 Task: Find connections with filter location Braník with filter topic #fundraisingwith filter profile language German with filter current company Recruiting Cell | Indian Careers | Indian Jobs with filter school Arunai Engineering College with filter industry Wholesale Motor Vehicles and Parts with filter service category Executive Coaching with filter keywords title Substitute Teacher
Action: Mouse moved to (490, 69)
Screenshot: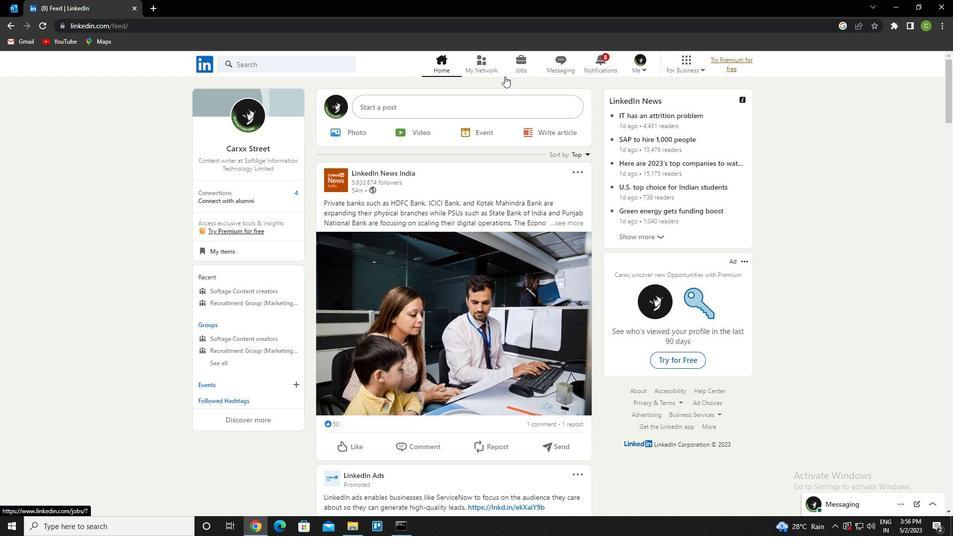 
Action: Mouse pressed left at (490, 69)
Screenshot: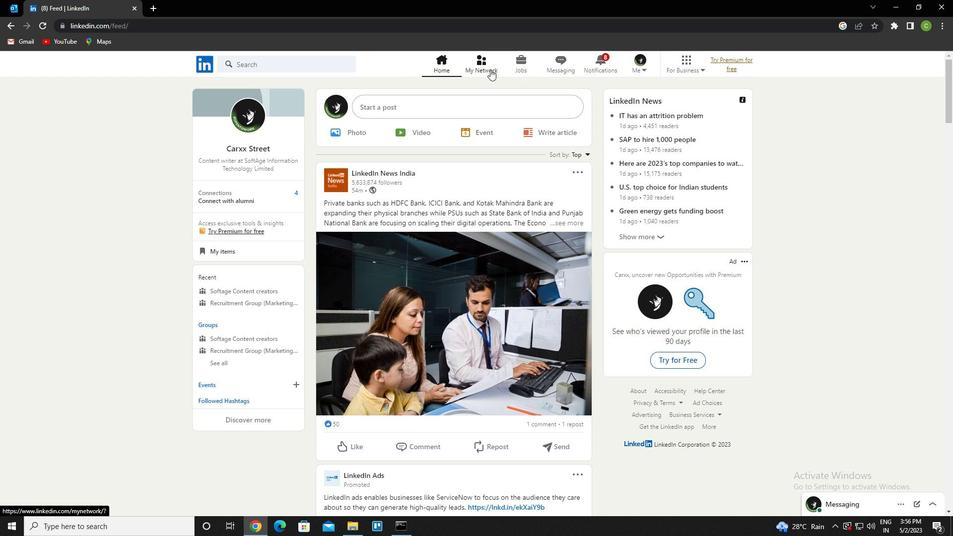 
Action: Mouse moved to (279, 123)
Screenshot: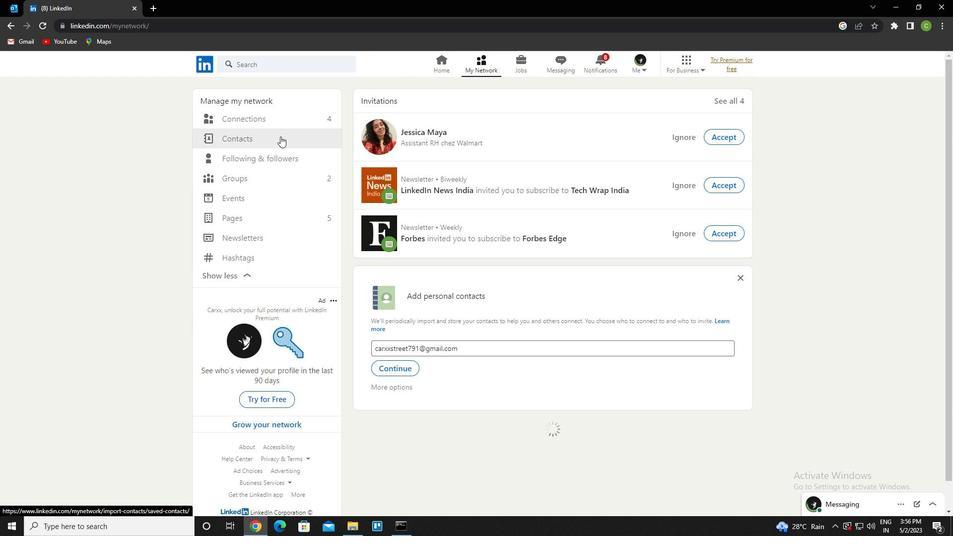 
Action: Mouse pressed left at (279, 123)
Screenshot: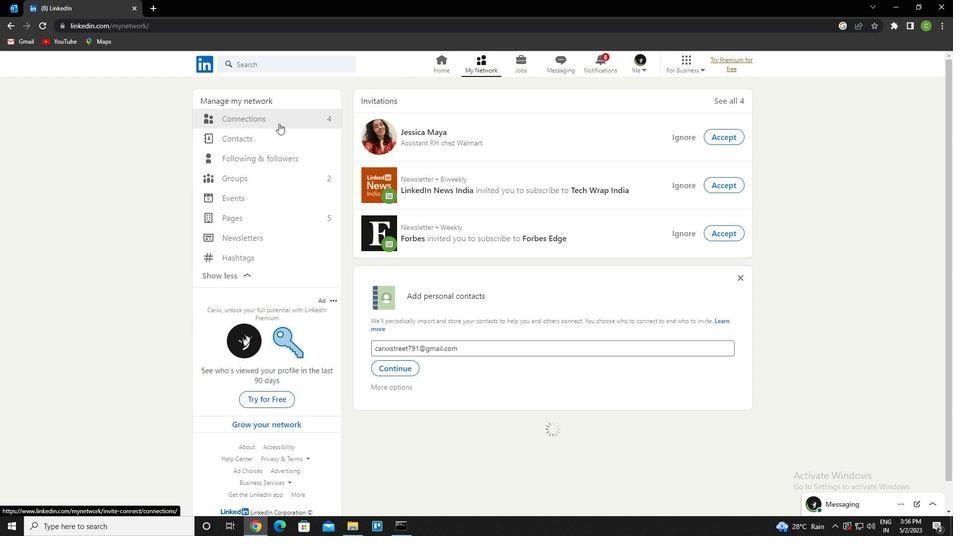 
Action: Mouse moved to (560, 114)
Screenshot: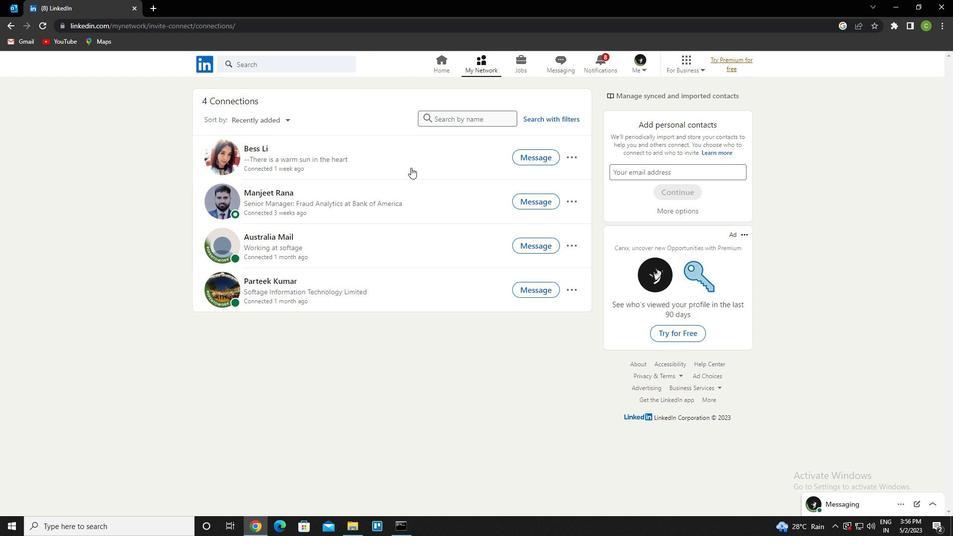
Action: Mouse pressed left at (560, 114)
Screenshot: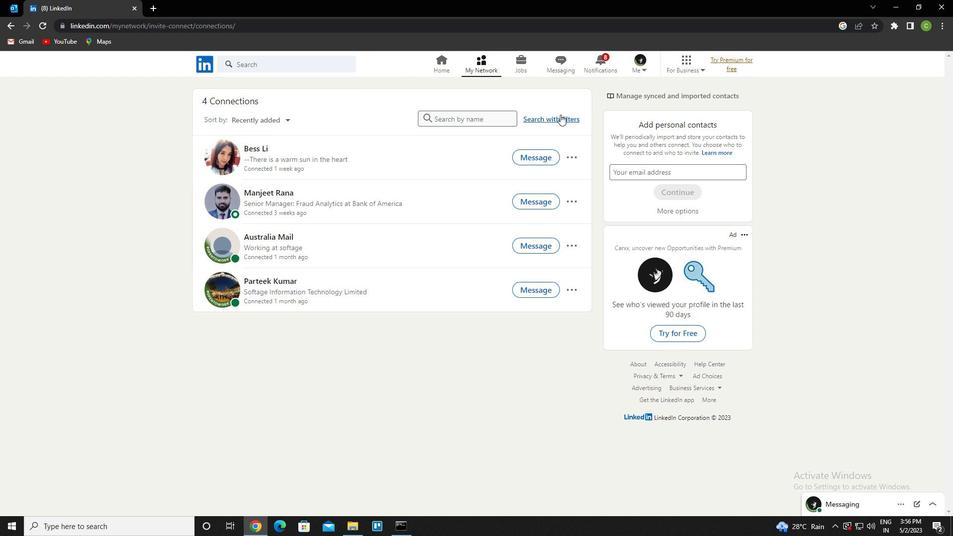 
Action: Mouse moved to (504, 94)
Screenshot: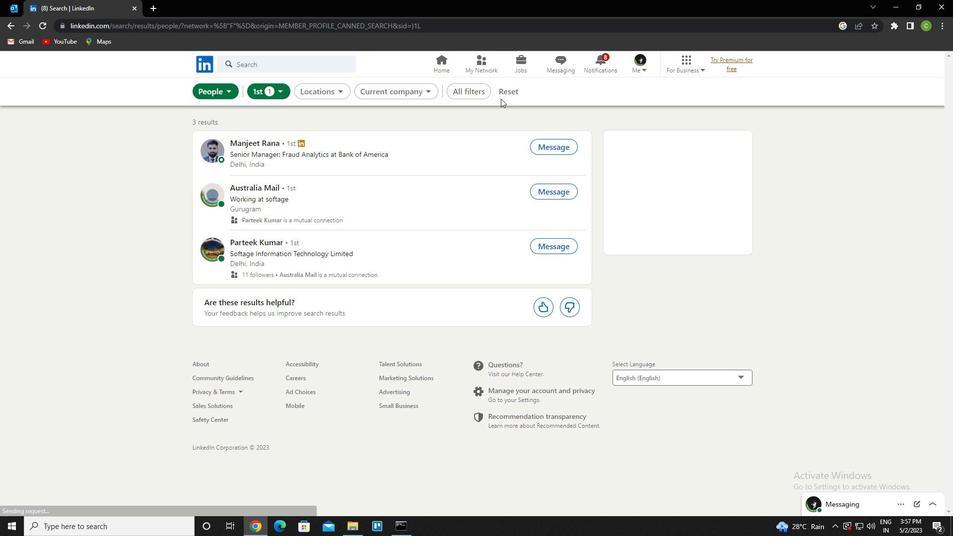 
Action: Mouse pressed left at (504, 94)
Screenshot: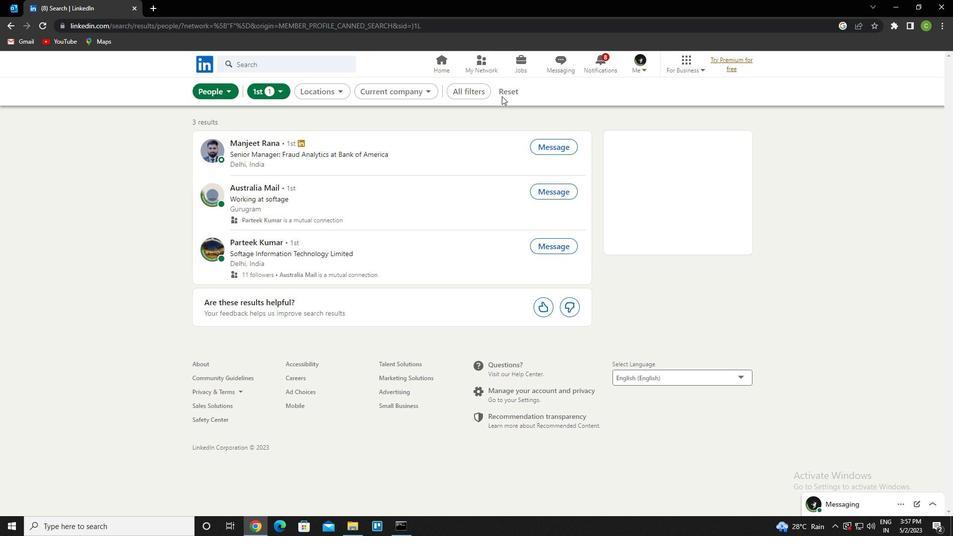 
Action: Mouse moved to (502, 93)
Screenshot: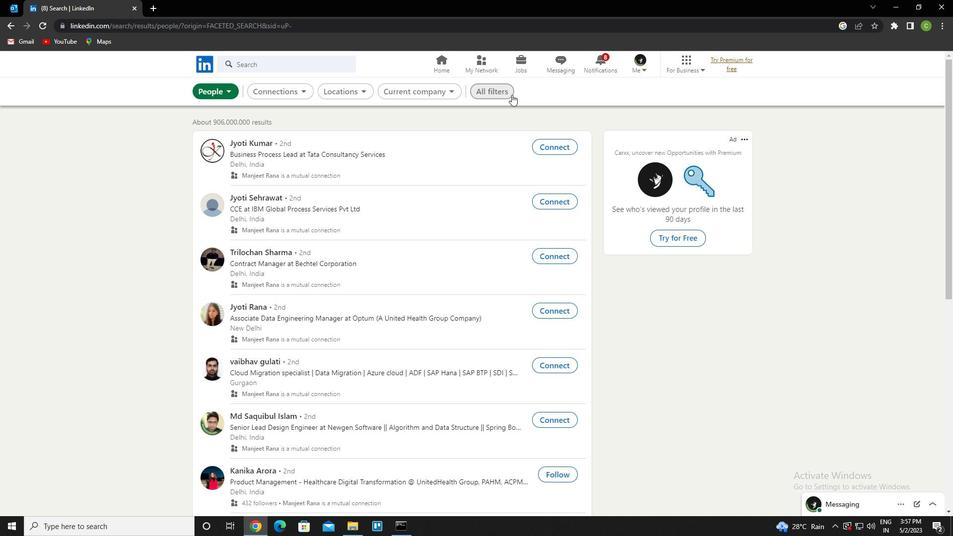 
Action: Mouse pressed left at (502, 93)
Screenshot: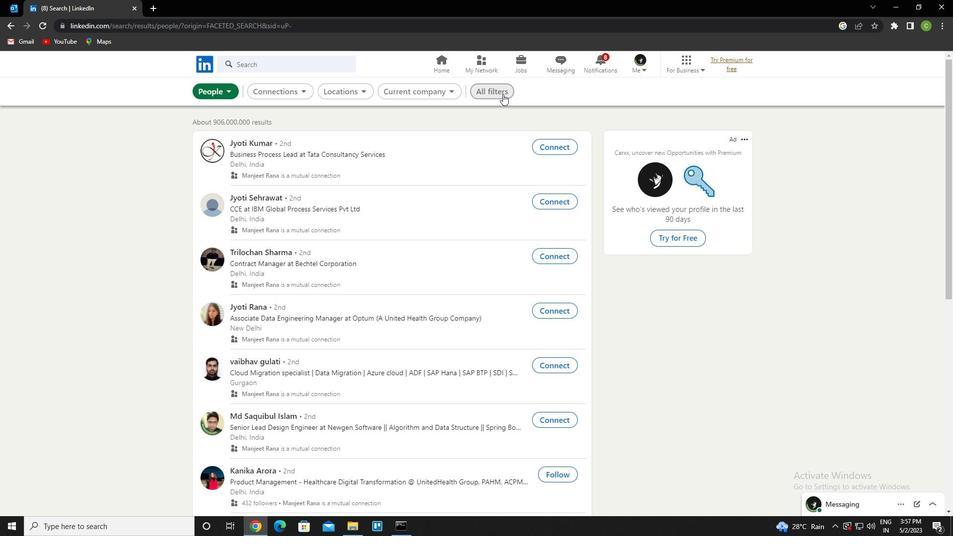 
Action: Mouse moved to (833, 323)
Screenshot: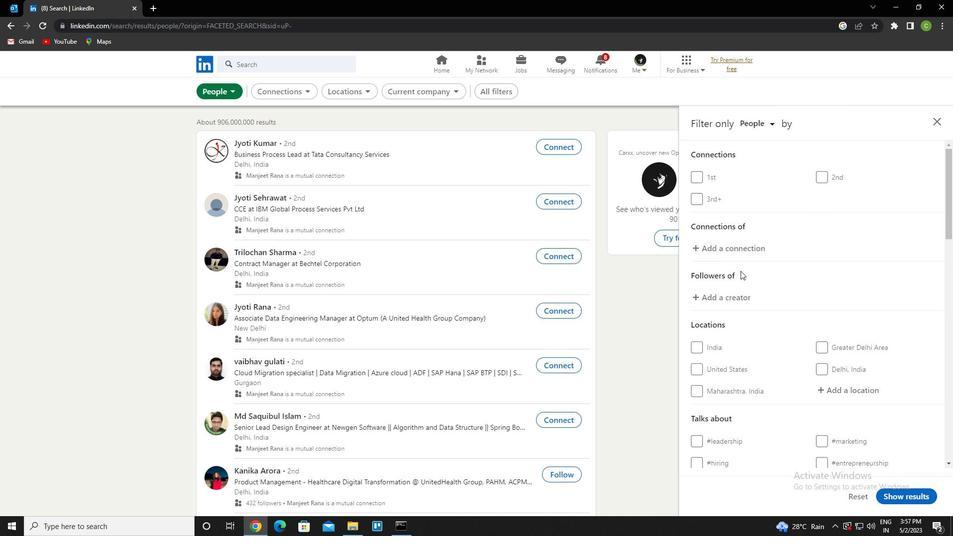 
Action: Mouse scrolled (833, 322) with delta (0, 0)
Screenshot: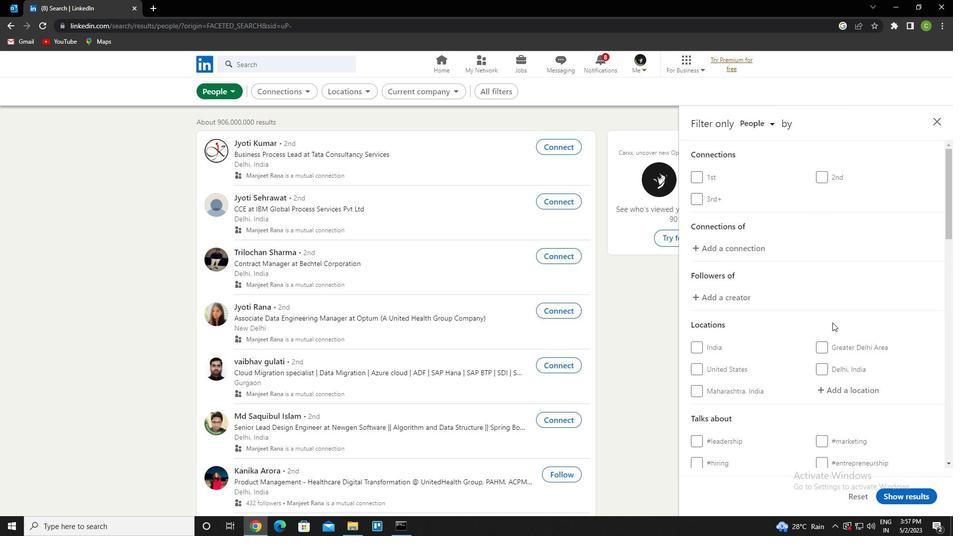 
Action: Mouse scrolled (833, 322) with delta (0, 0)
Screenshot: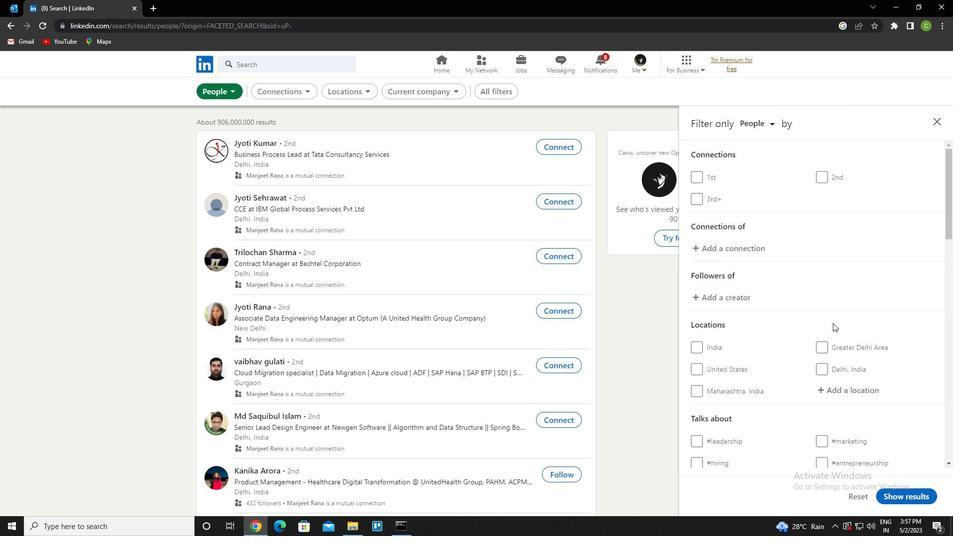 
Action: Mouse moved to (844, 287)
Screenshot: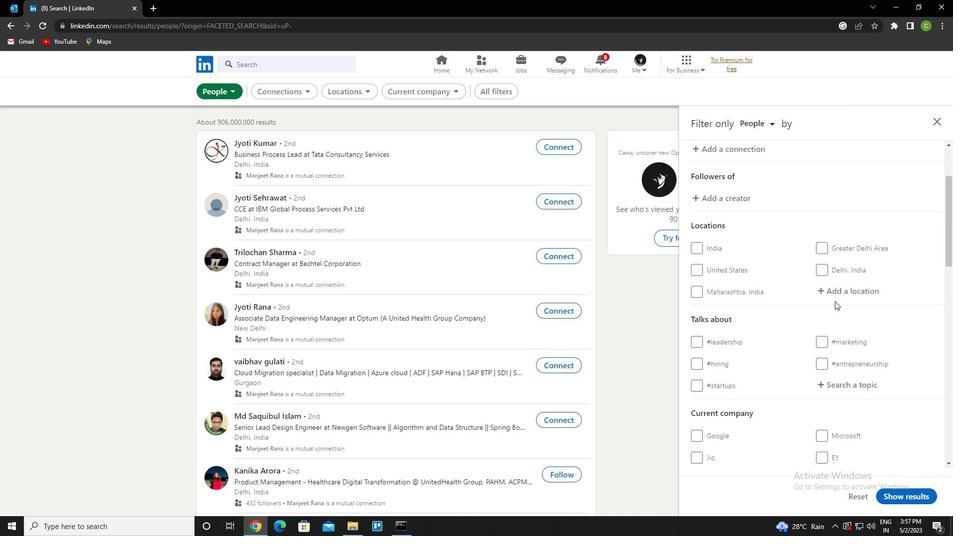 
Action: Mouse pressed left at (844, 287)
Screenshot: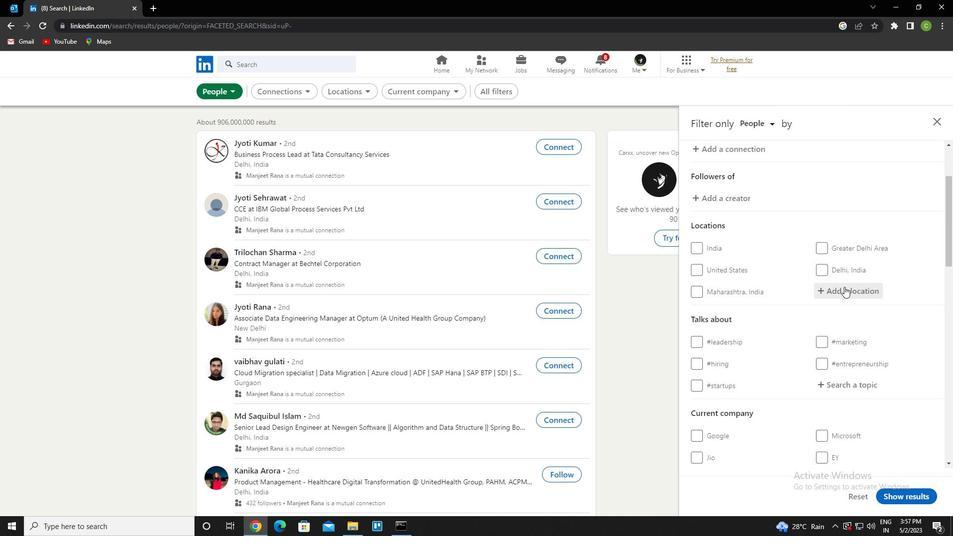 
Action: Key pressed <Key.caps_lock>b<Key.caps_lock>ranik<Key.enter>
Screenshot: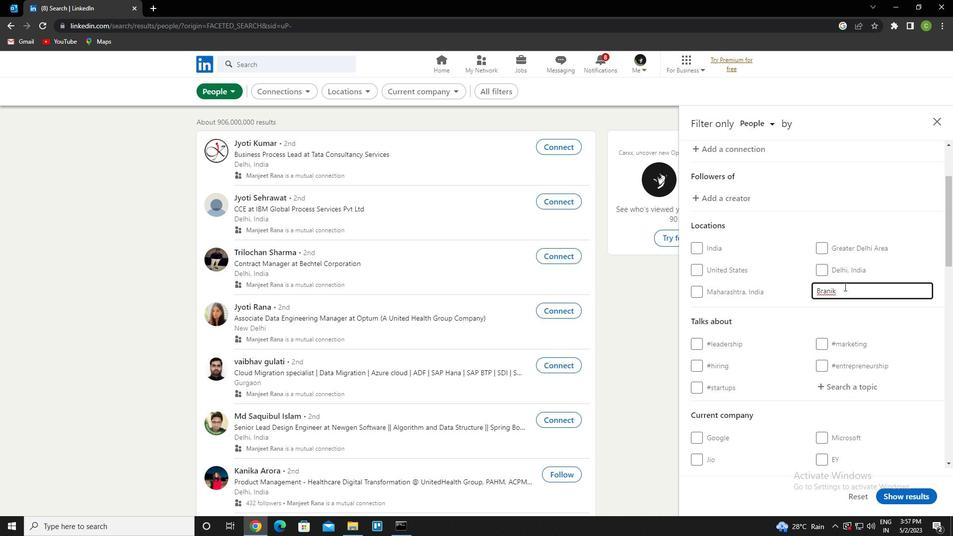 
Action: Mouse scrolled (844, 286) with delta (0, 0)
Screenshot: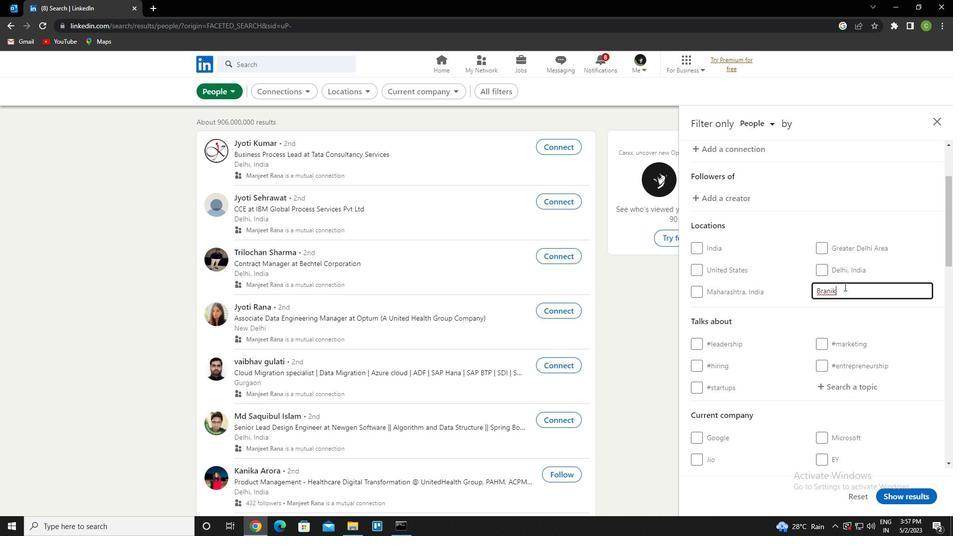 
Action: Mouse scrolled (844, 286) with delta (0, 0)
Screenshot: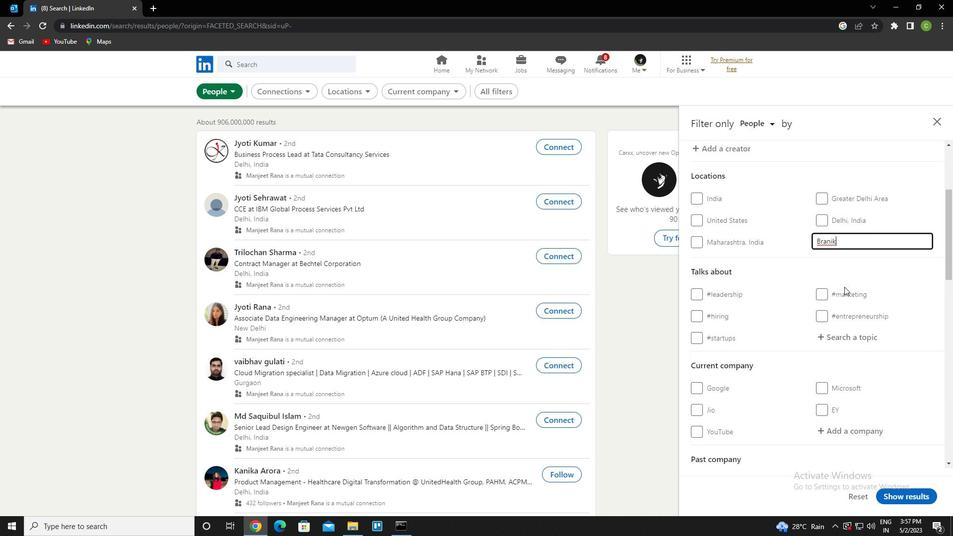 
Action: Mouse moved to (856, 286)
Screenshot: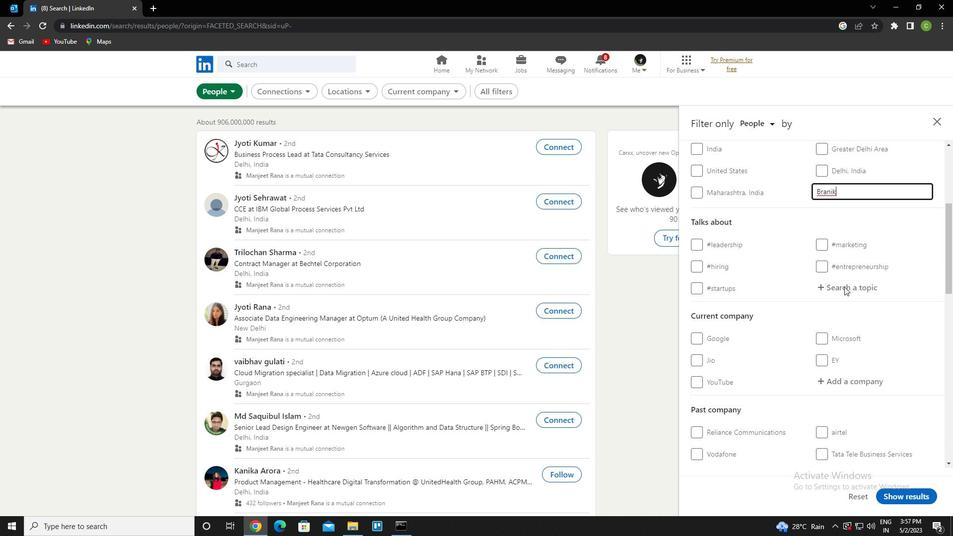 
Action: Mouse pressed left at (856, 286)
Screenshot: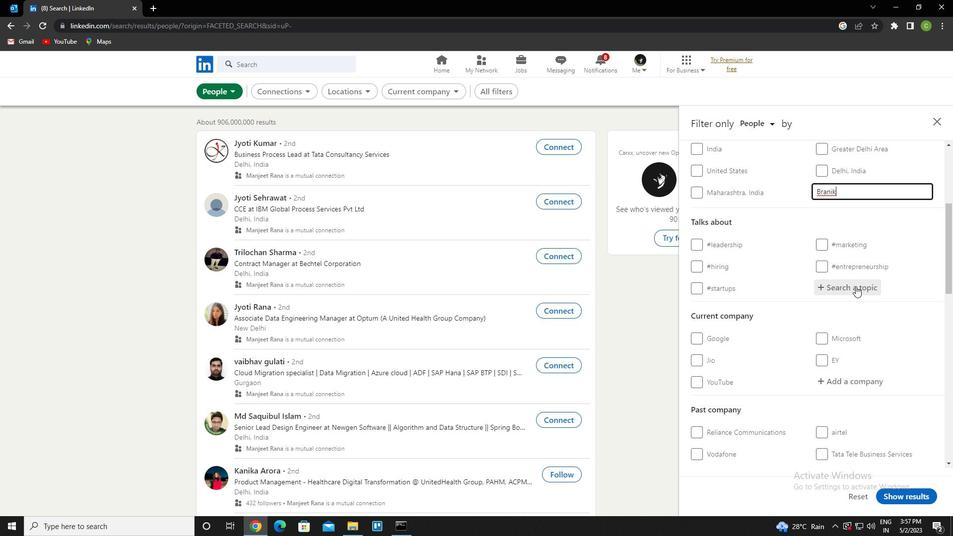 
Action: Key pressed <Key.caps_lock><Key.caps_lock><Key.caps_lock>f<Key.caps_lock>undra<Key.down><Key.enter>
Screenshot: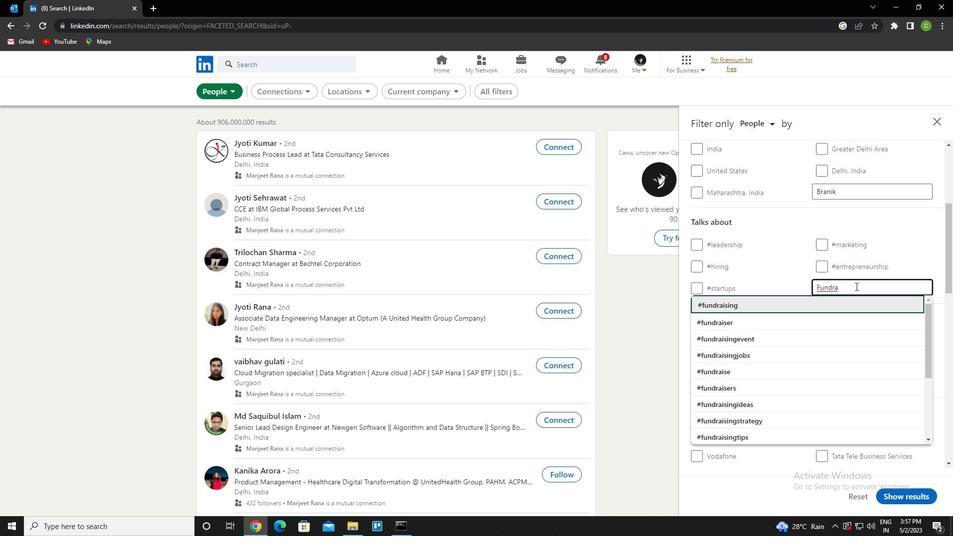 
Action: Mouse moved to (828, 337)
Screenshot: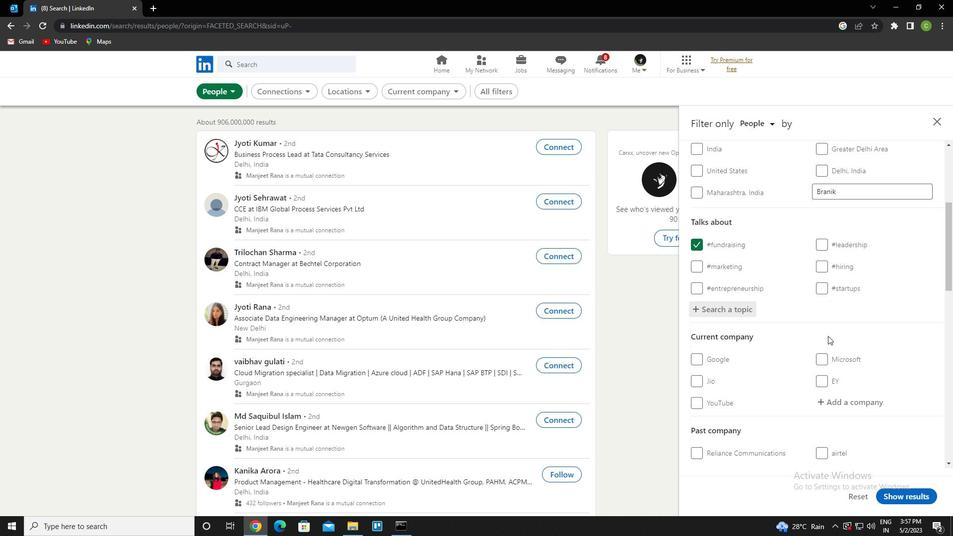 
Action: Mouse scrolled (828, 336) with delta (0, 0)
Screenshot: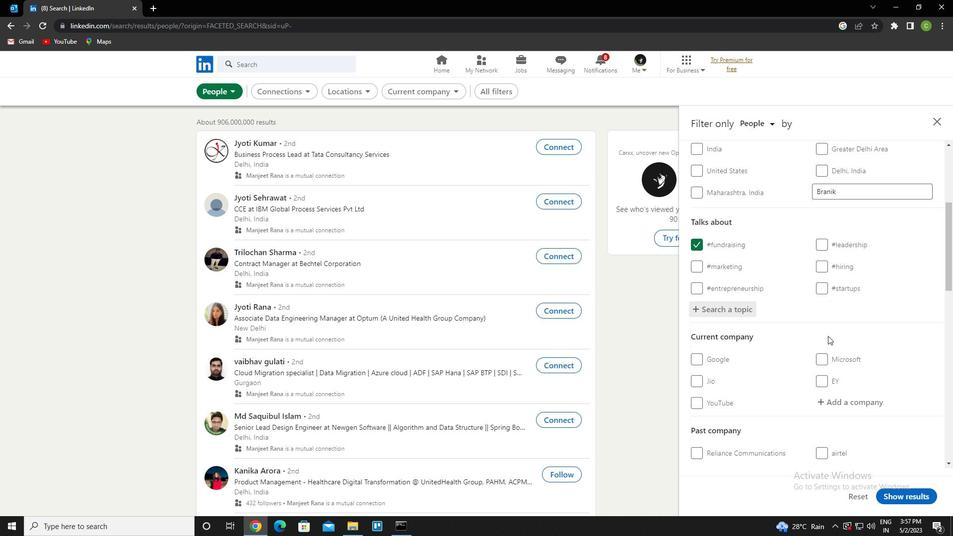 
Action: Mouse scrolled (828, 336) with delta (0, 0)
Screenshot: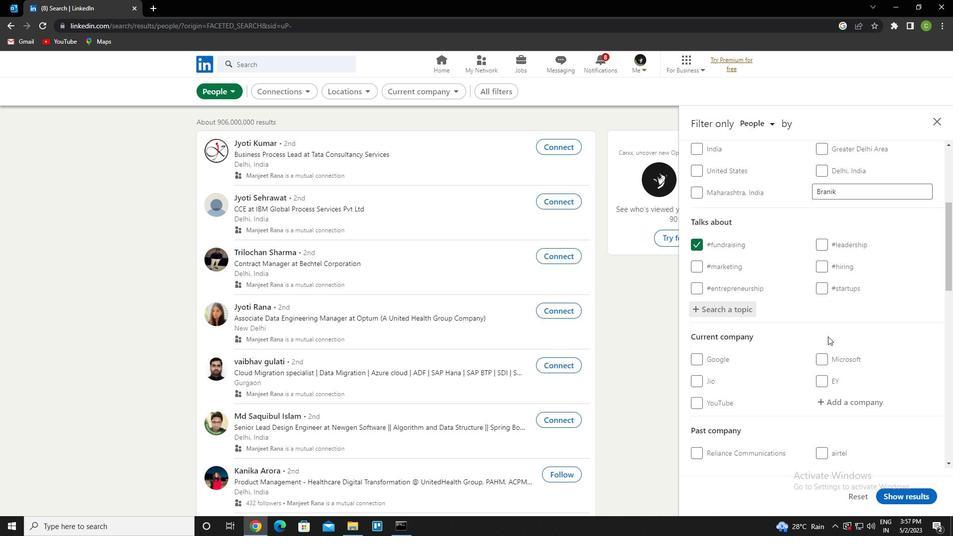
Action: Mouse moved to (851, 305)
Screenshot: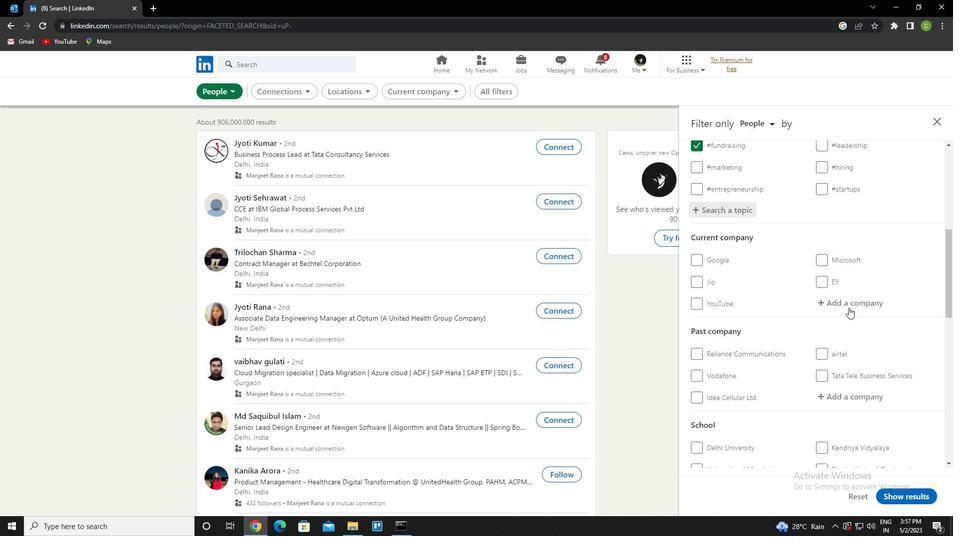 
Action: Mouse pressed left at (851, 305)
Screenshot: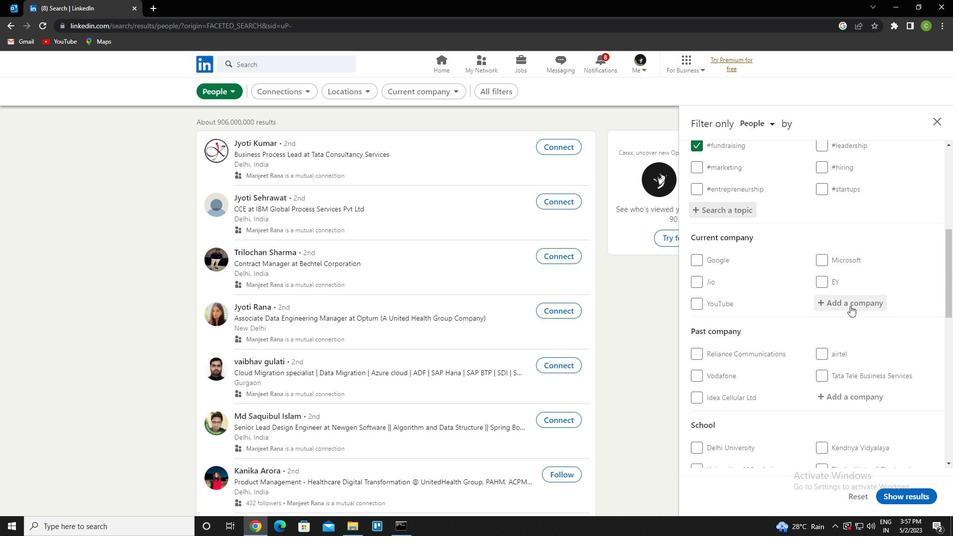 
Action: Mouse moved to (838, 322)
Screenshot: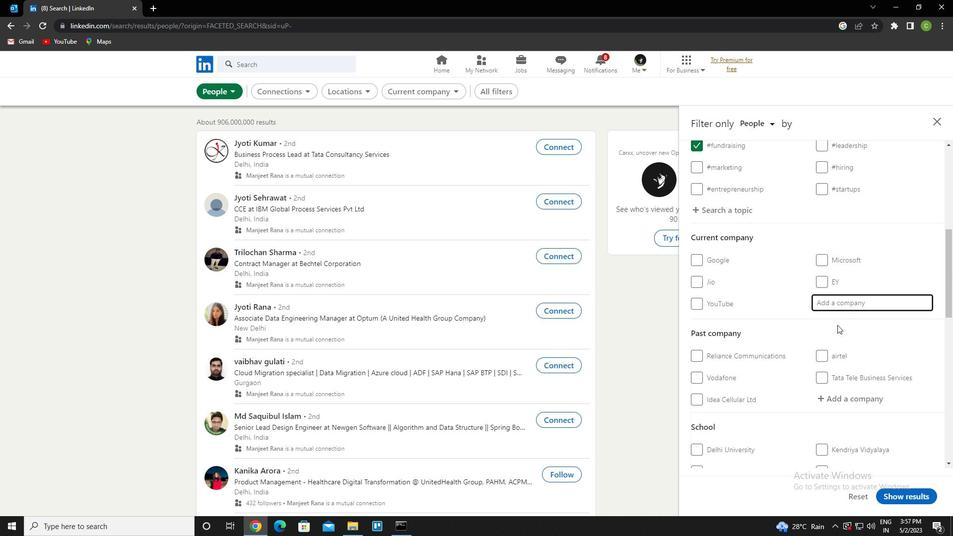 
Action: Mouse scrolled (838, 321) with delta (0, 0)
Screenshot: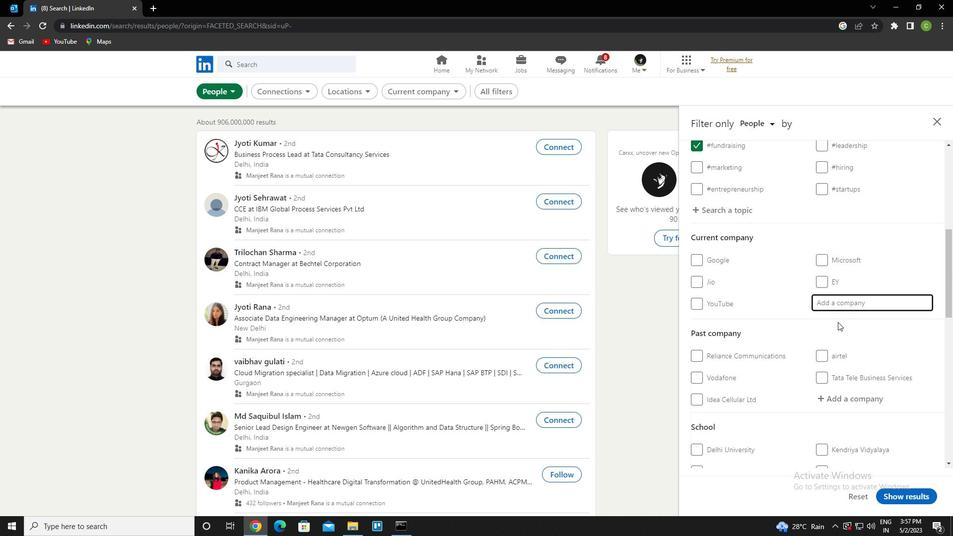 
Action: Mouse scrolled (838, 321) with delta (0, 0)
Screenshot: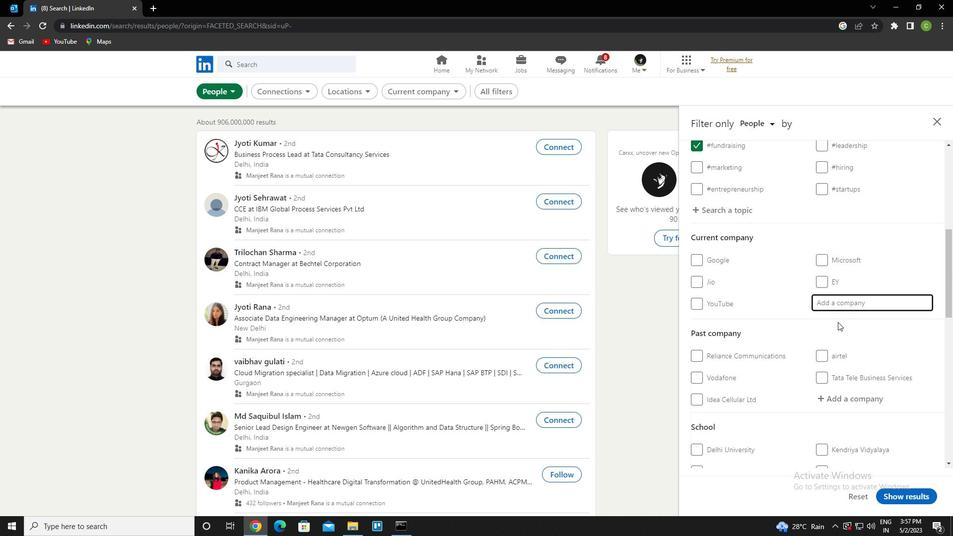 
Action: Mouse scrolled (838, 321) with delta (0, 0)
Screenshot: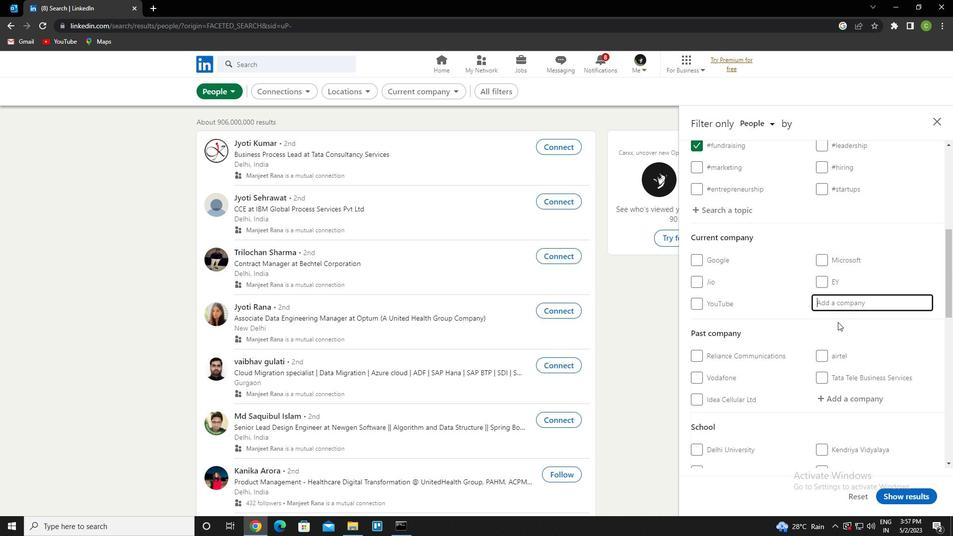 
Action: Mouse scrolled (838, 321) with delta (0, 0)
Screenshot: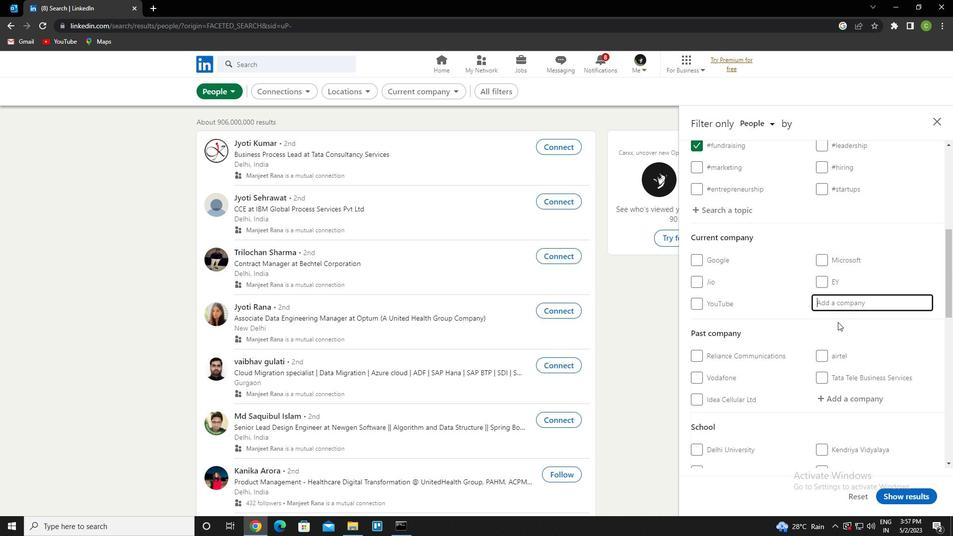 
Action: Mouse scrolled (838, 321) with delta (0, 0)
Screenshot: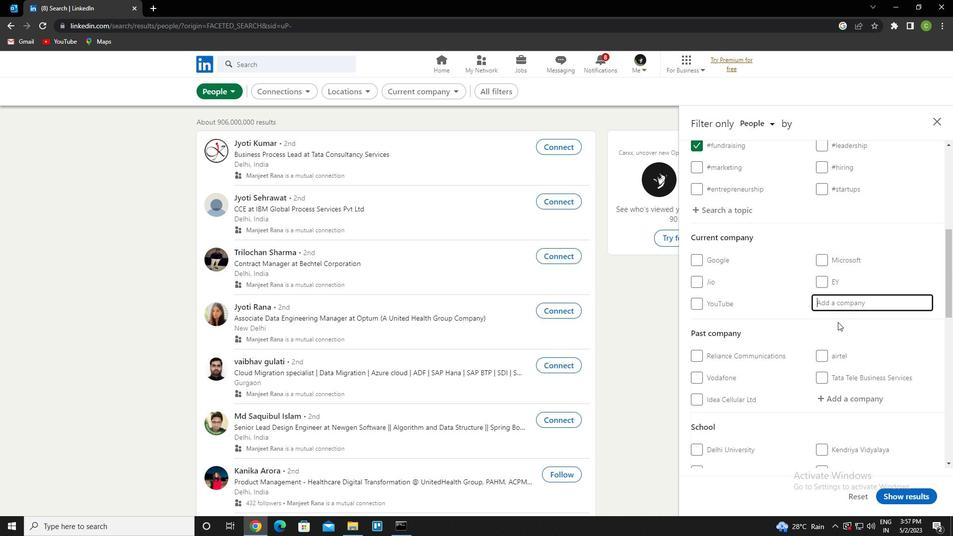 
Action: Mouse scrolled (838, 321) with delta (0, 0)
Screenshot: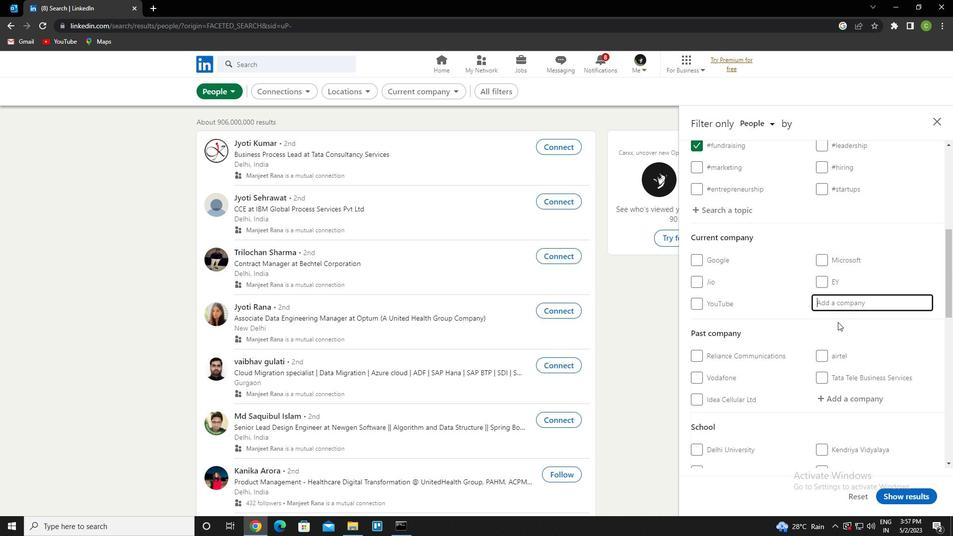 
Action: Mouse scrolled (838, 321) with delta (0, 0)
Screenshot: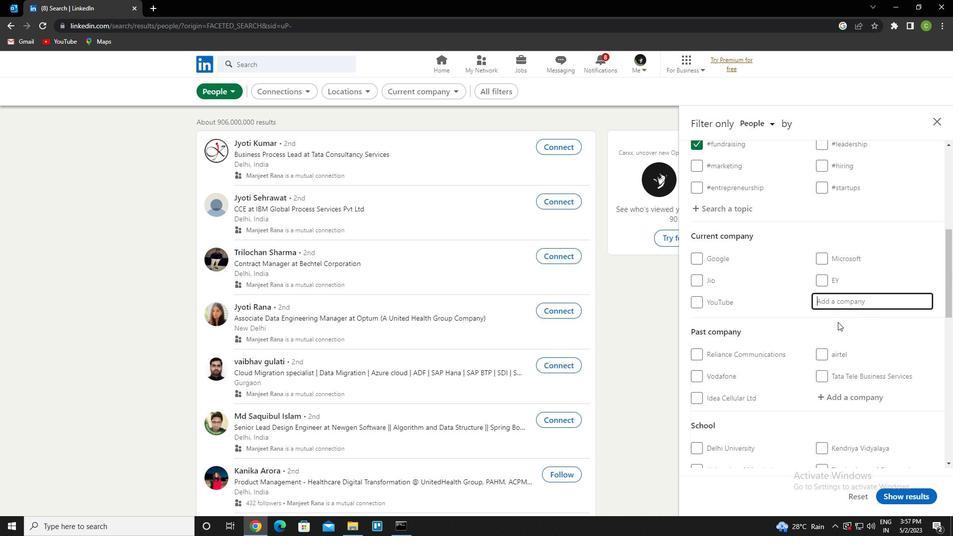 
Action: Mouse scrolled (838, 321) with delta (0, 0)
Screenshot: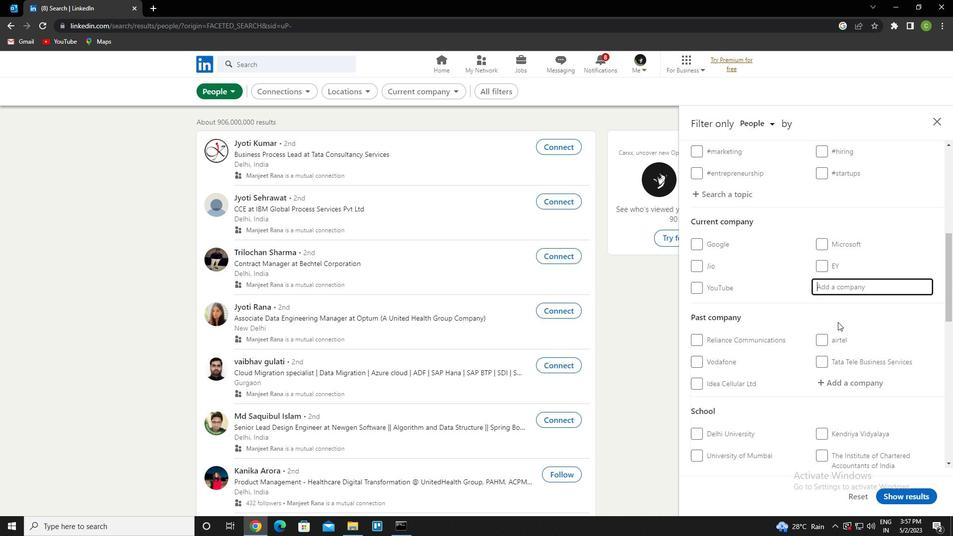 
Action: Mouse moved to (697, 303)
Screenshot: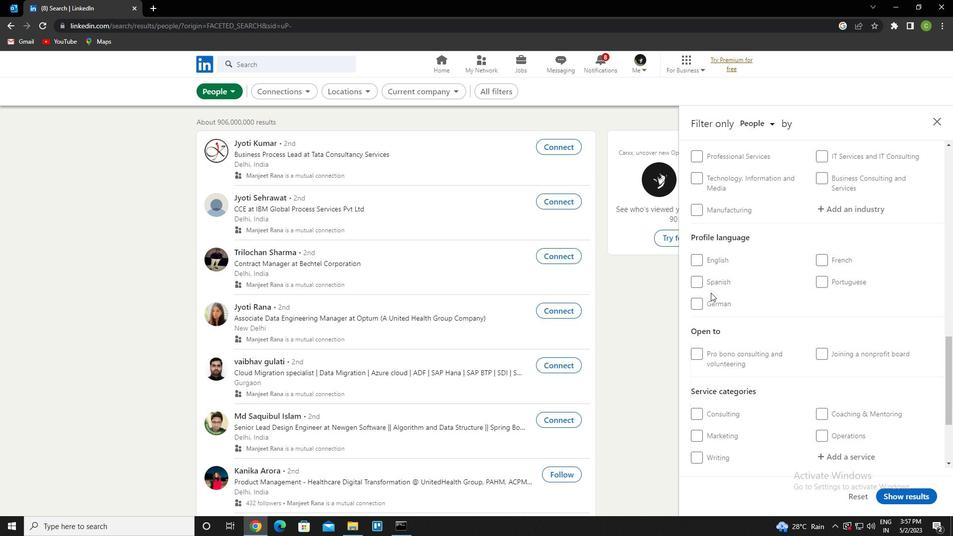 
Action: Mouse pressed left at (697, 303)
Screenshot: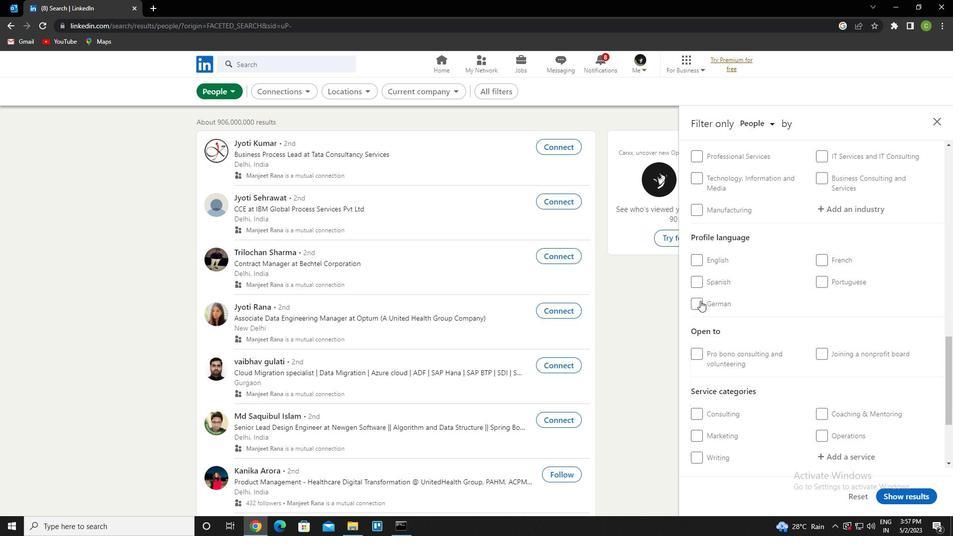 
Action: Mouse moved to (760, 326)
Screenshot: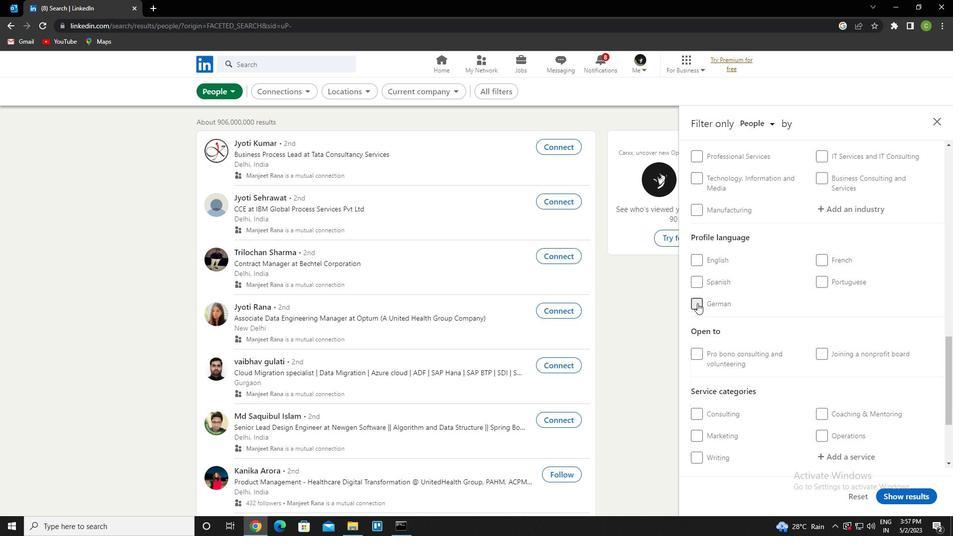 
Action: Mouse scrolled (760, 326) with delta (0, 0)
Screenshot: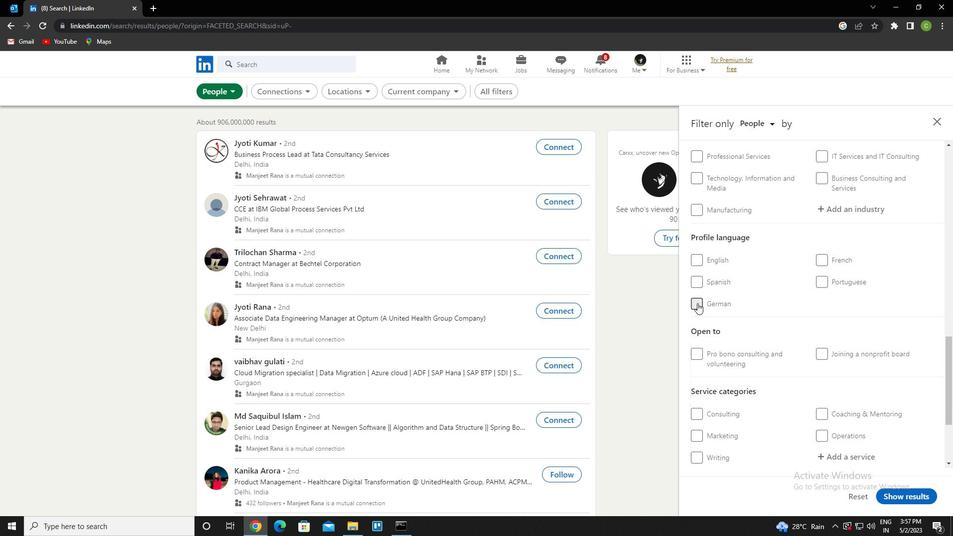 
Action: Mouse scrolled (760, 326) with delta (0, 0)
Screenshot: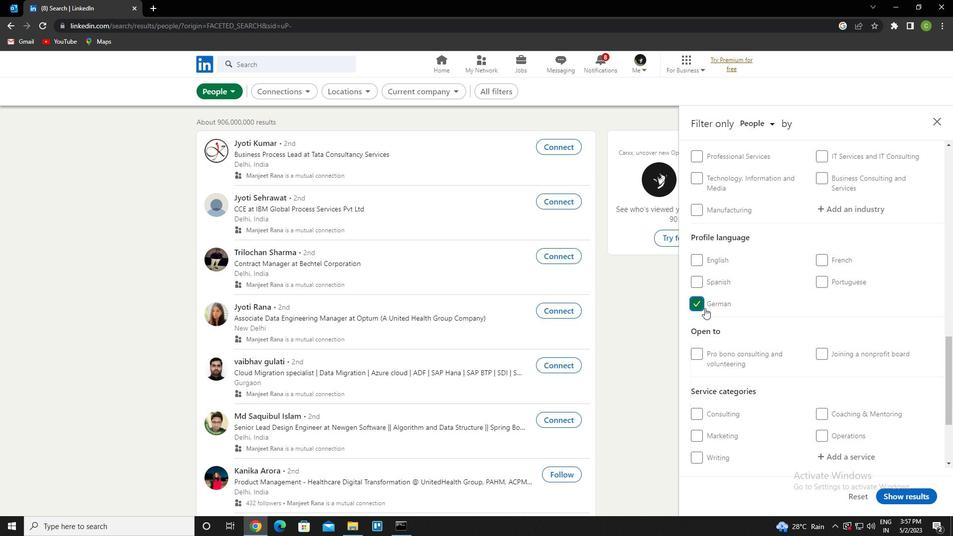 
Action: Mouse scrolled (760, 326) with delta (0, 0)
Screenshot: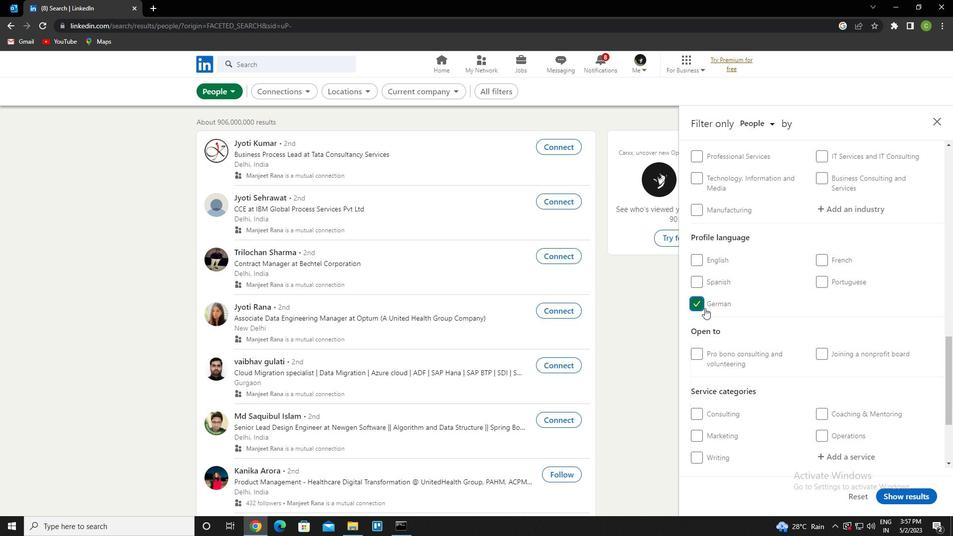 
Action: Mouse scrolled (760, 326) with delta (0, 0)
Screenshot: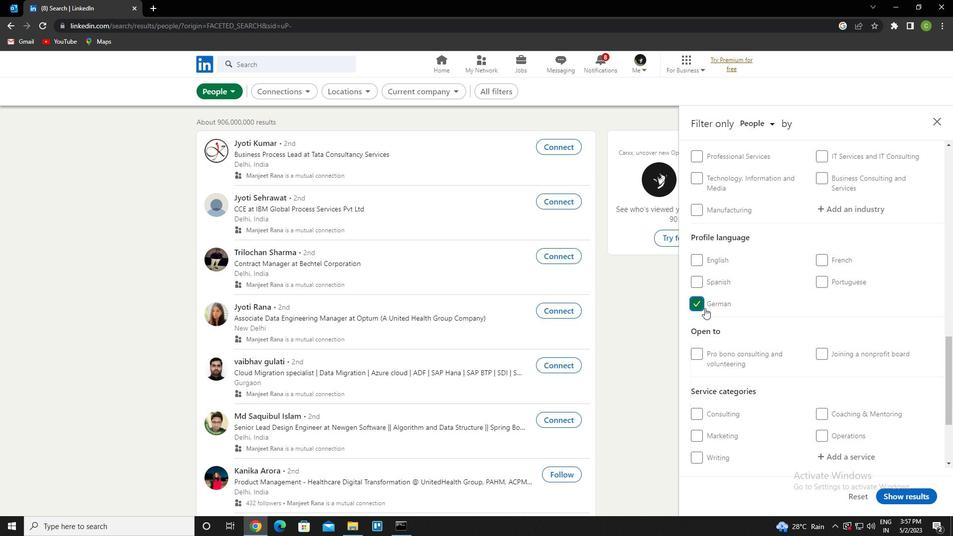
Action: Mouse scrolled (760, 326) with delta (0, 0)
Screenshot: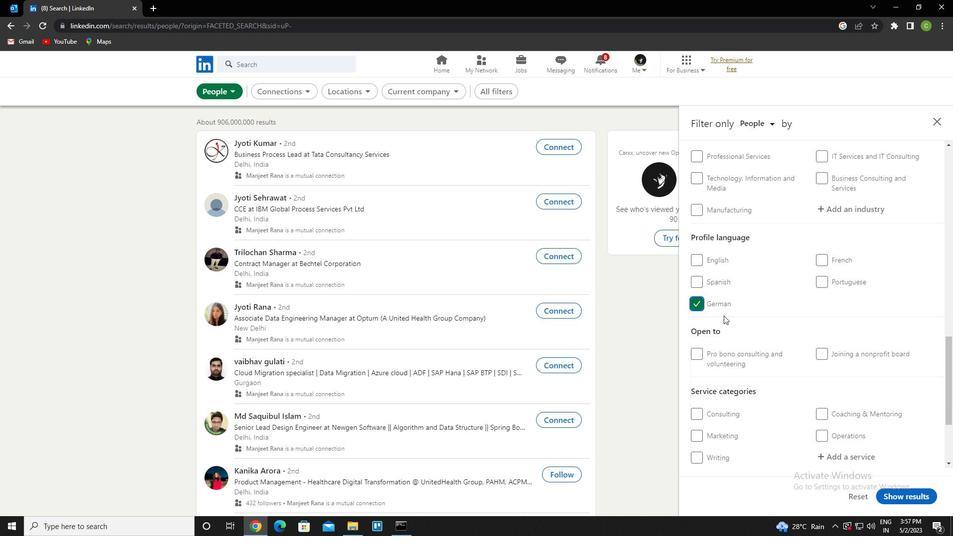 
Action: Mouse scrolled (760, 326) with delta (0, 0)
Screenshot: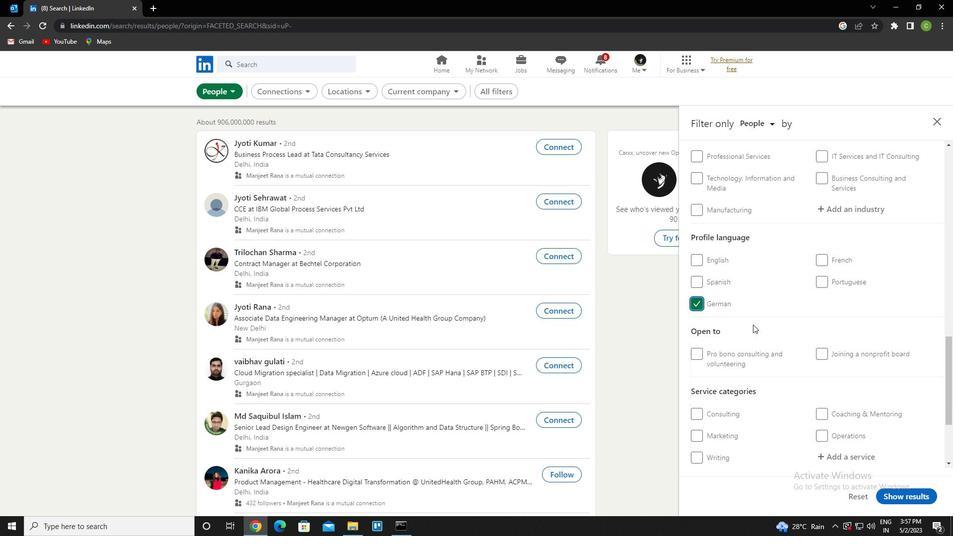 
Action: Mouse scrolled (760, 326) with delta (0, 0)
Screenshot: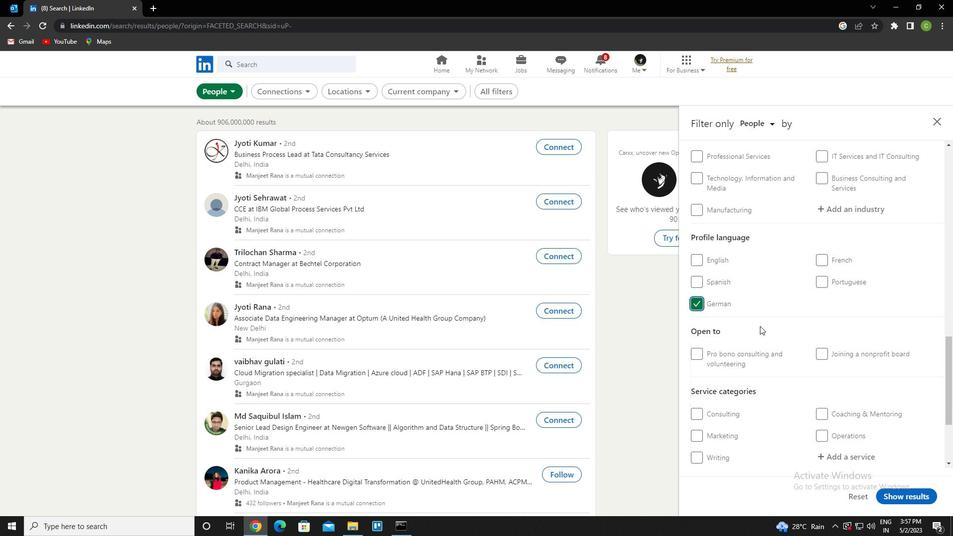 
Action: Mouse moved to (852, 258)
Screenshot: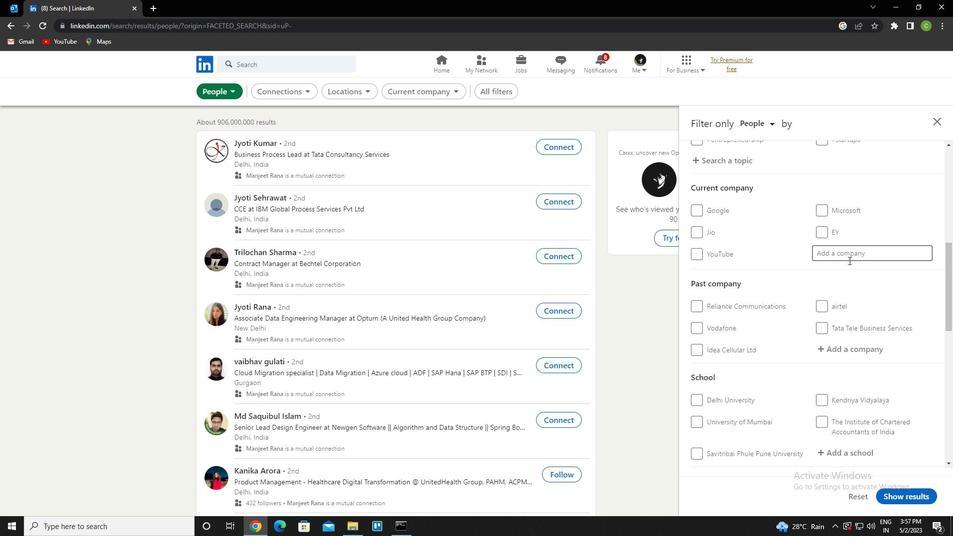 
Action: Mouse pressed left at (852, 258)
Screenshot: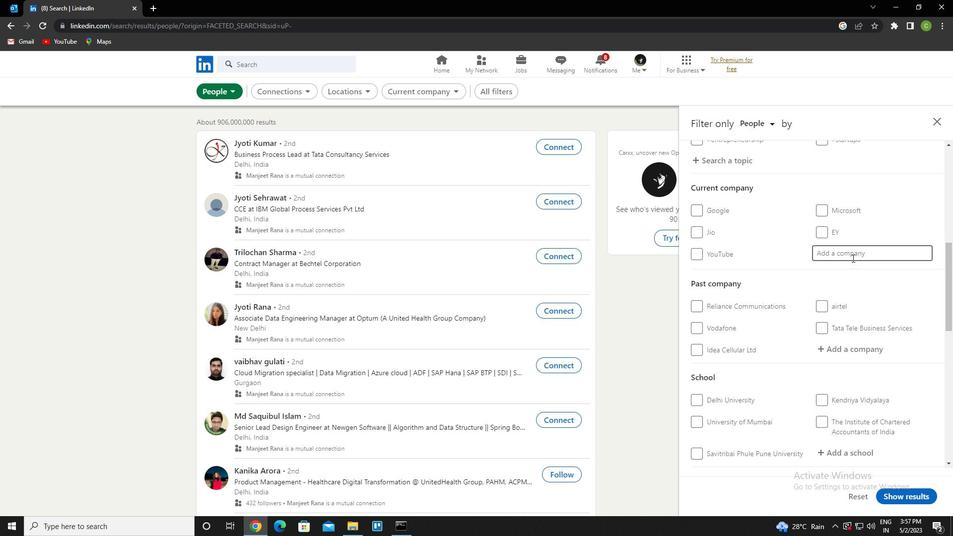 
Action: Key pressed <Key.shift><Key.caps_lock>R<Key.caps_lock>ECU<Key.backspace>RUITING<Key.space>CELL<Key.down><Key.enter>
Screenshot: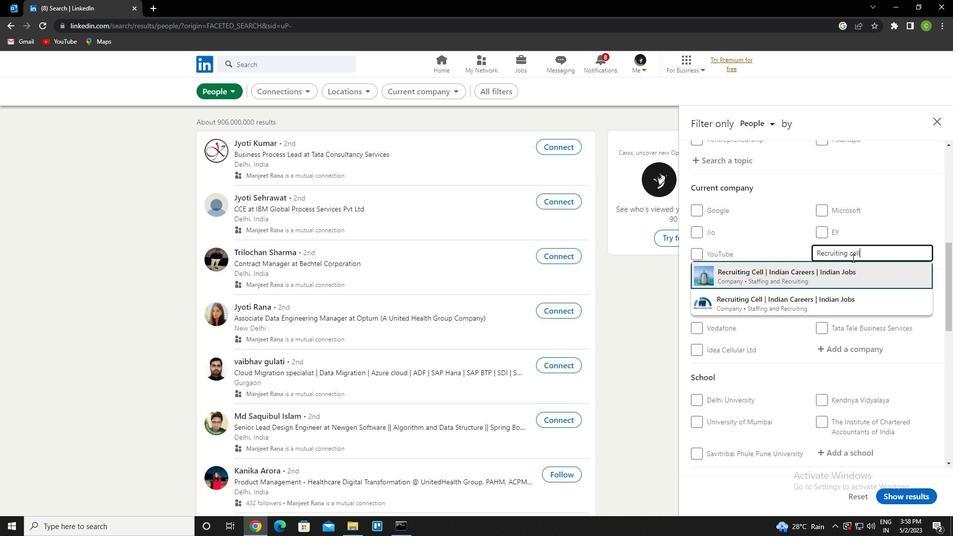 
Action: Mouse moved to (902, 251)
Screenshot: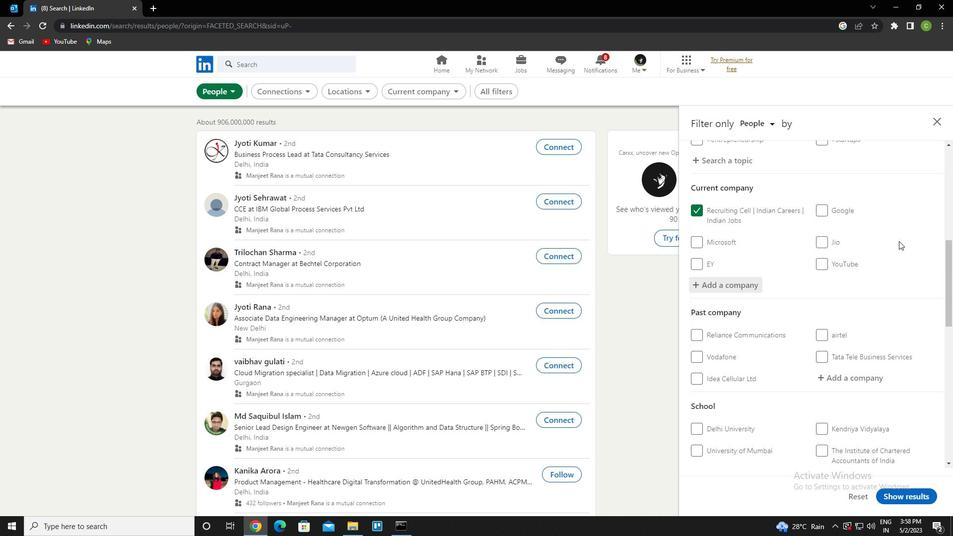 
Action: Mouse scrolled (902, 251) with delta (0, 0)
Screenshot: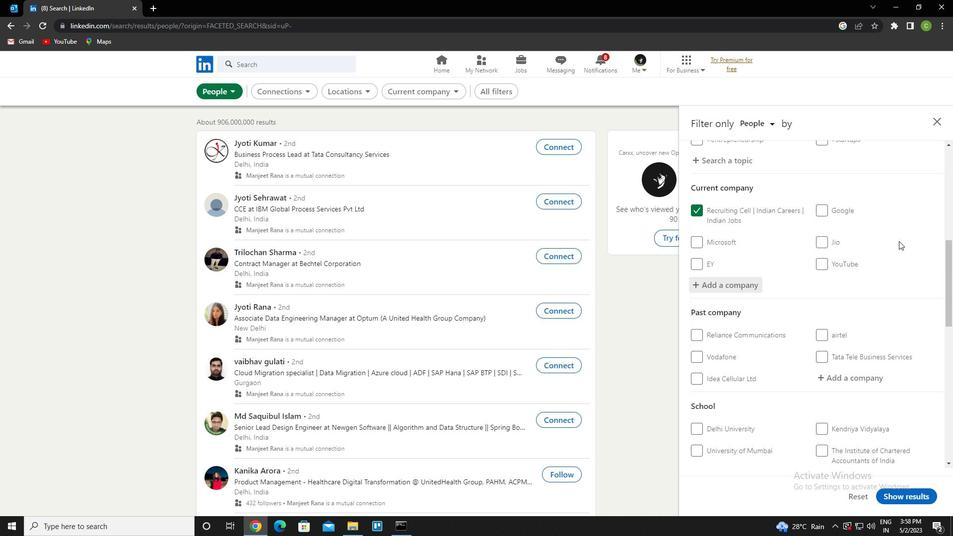 
Action: Mouse moved to (897, 265)
Screenshot: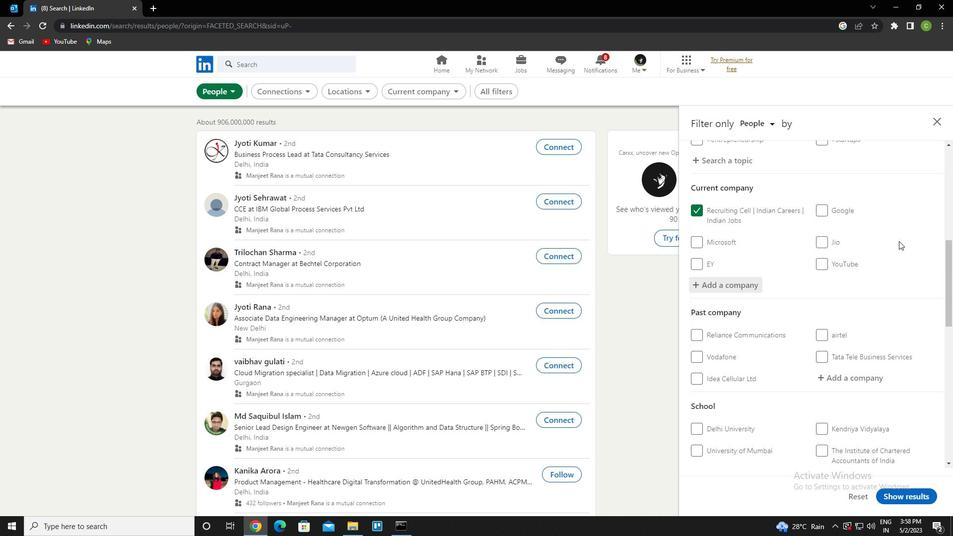 
Action: Mouse scrolled (897, 264) with delta (0, 0)
Screenshot: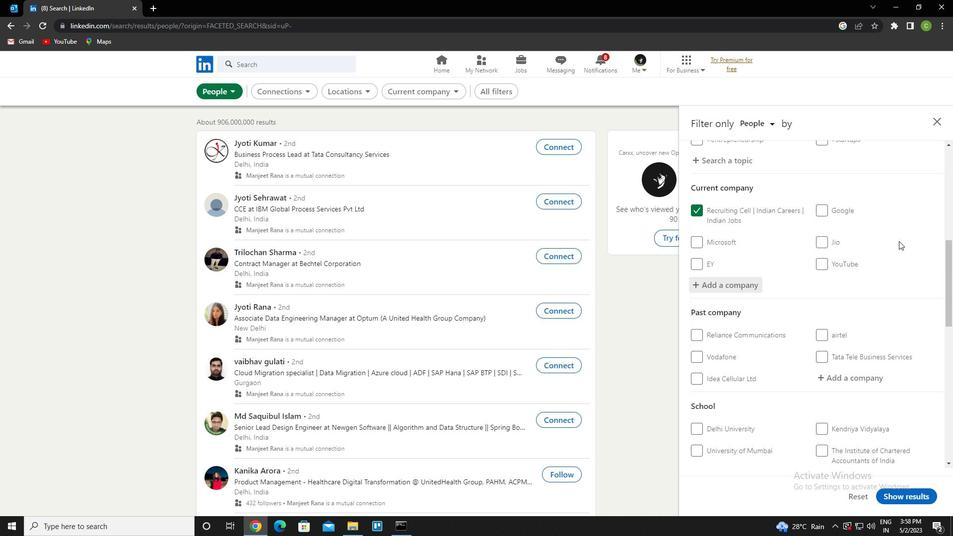 
Action: Mouse moved to (881, 270)
Screenshot: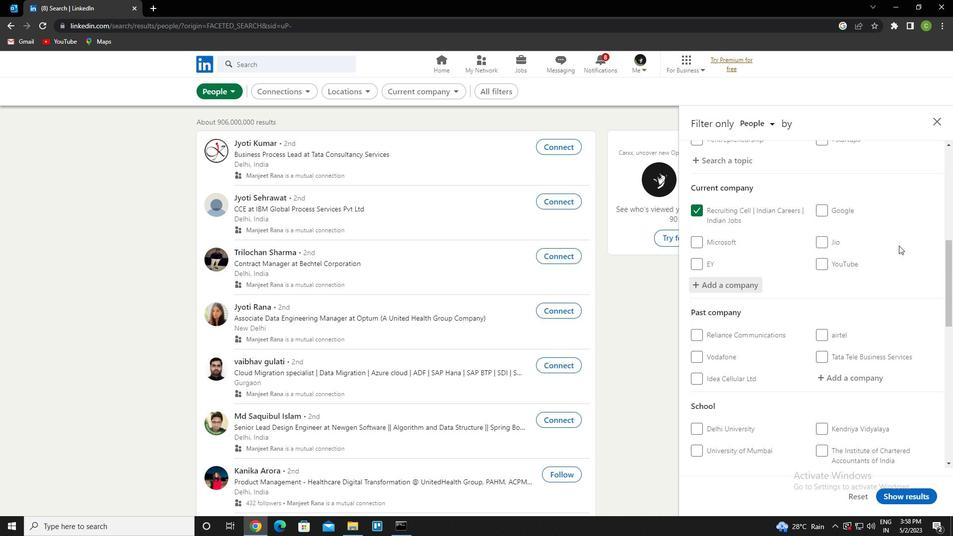 
Action: Mouse scrolled (881, 270) with delta (0, 0)
Screenshot: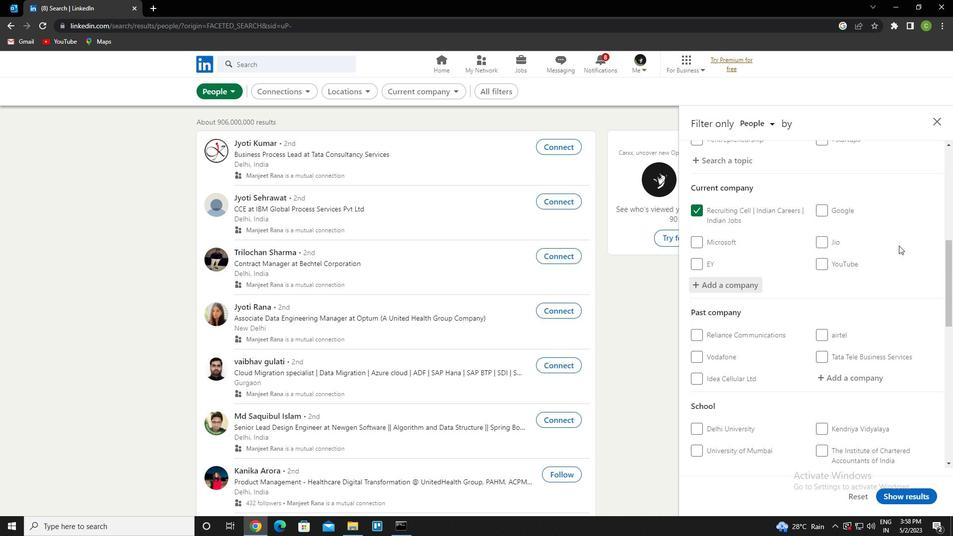 
Action: Mouse moved to (880, 272)
Screenshot: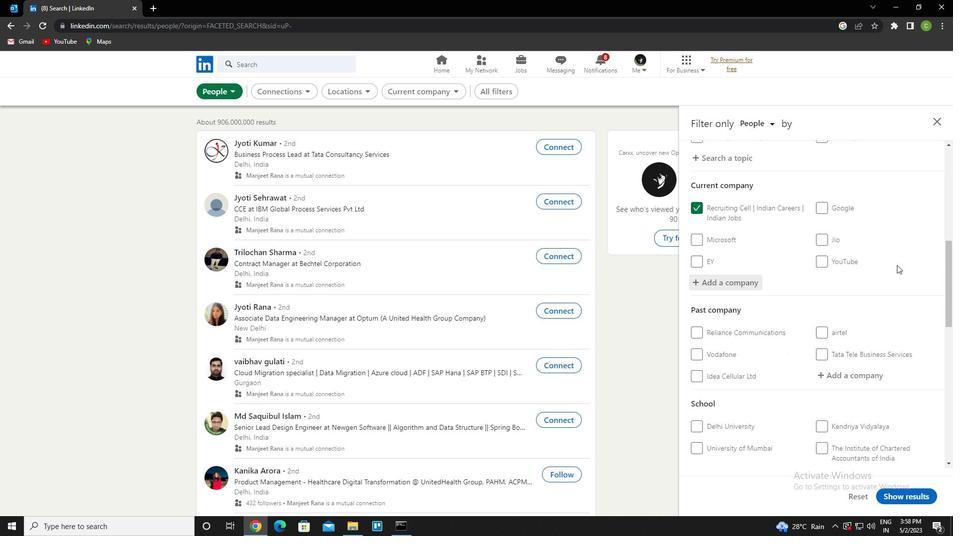 
Action: Mouse scrolled (880, 272) with delta (0, 0)
Screenshot: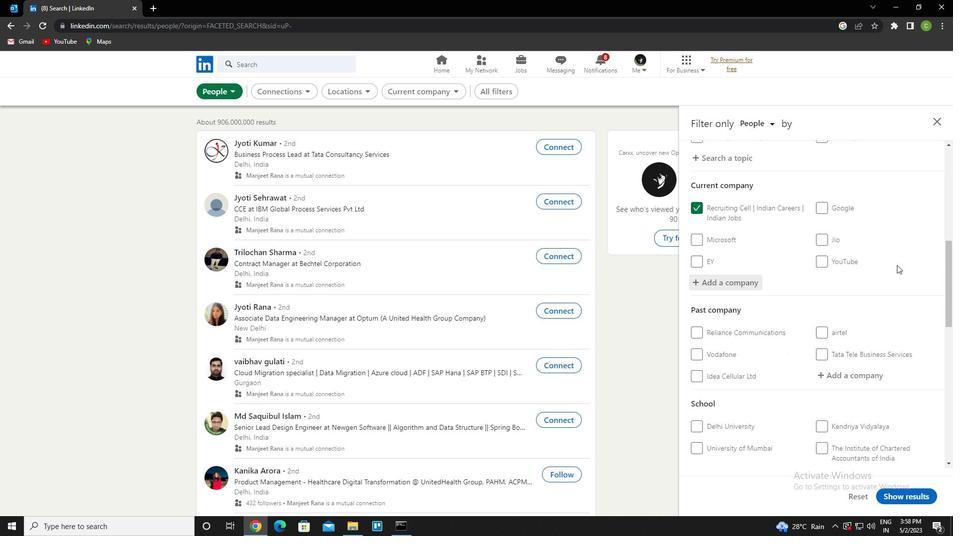 
Action: Mouse moved to (854, 285)
Screenshot: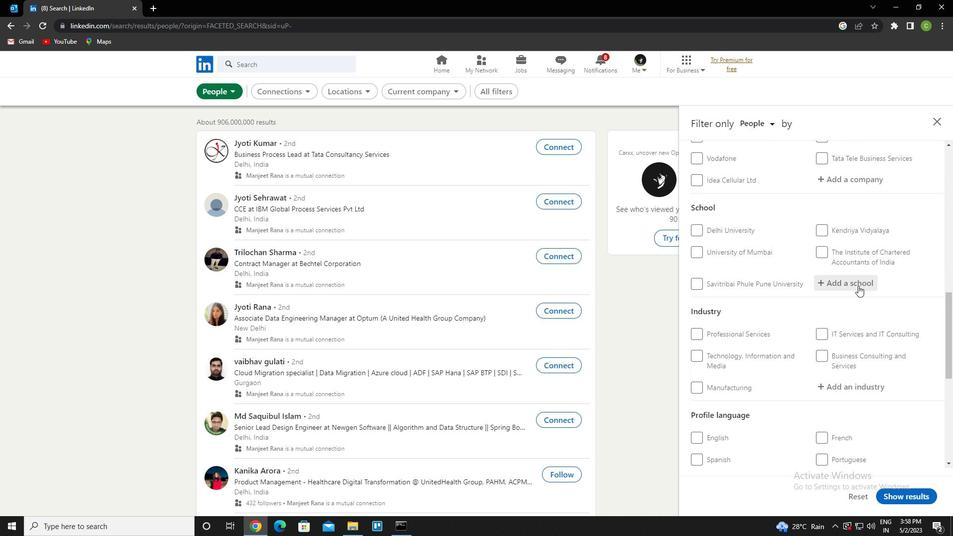 
Action: Mouse pressed left at (854, 285)
Screenshot: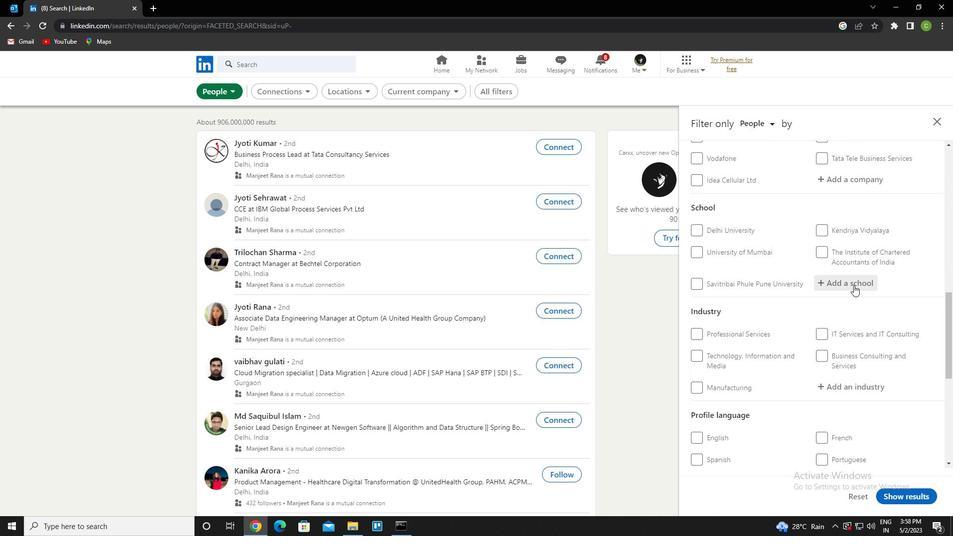 
Action: Key pressed <Key.caps_lock>A<Key.caps_lock>RUNAI<Key.down><Key.enter>
Screenshot: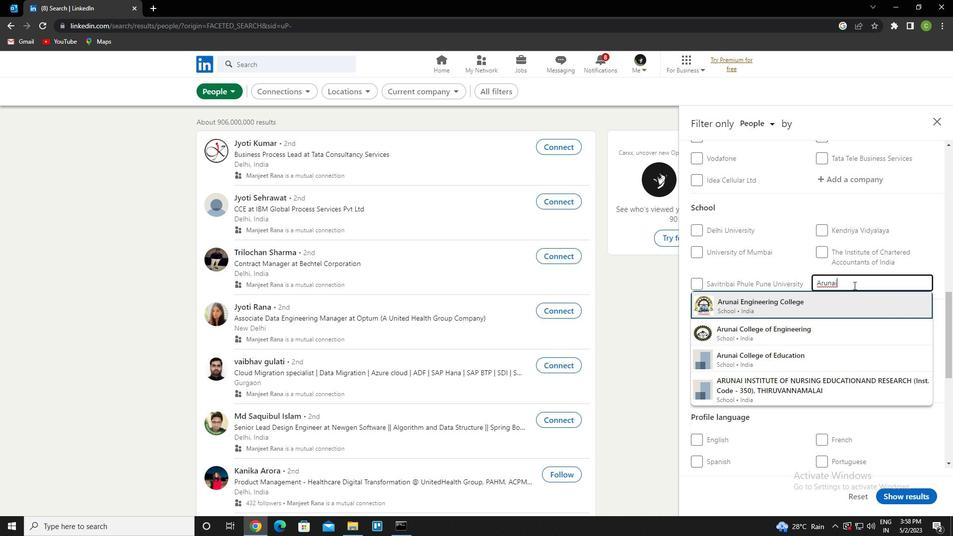 
Action: Mouse scrolled (854, 285) with delta (0, 0)
Screenshot: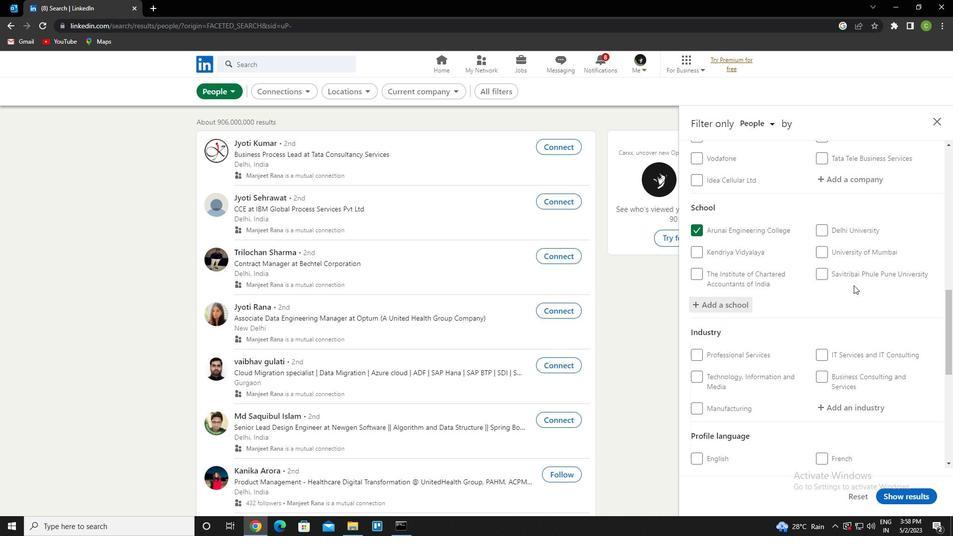 
Action: Mouse scrolled (854, 285) with delta (0, 0)
Screenshot: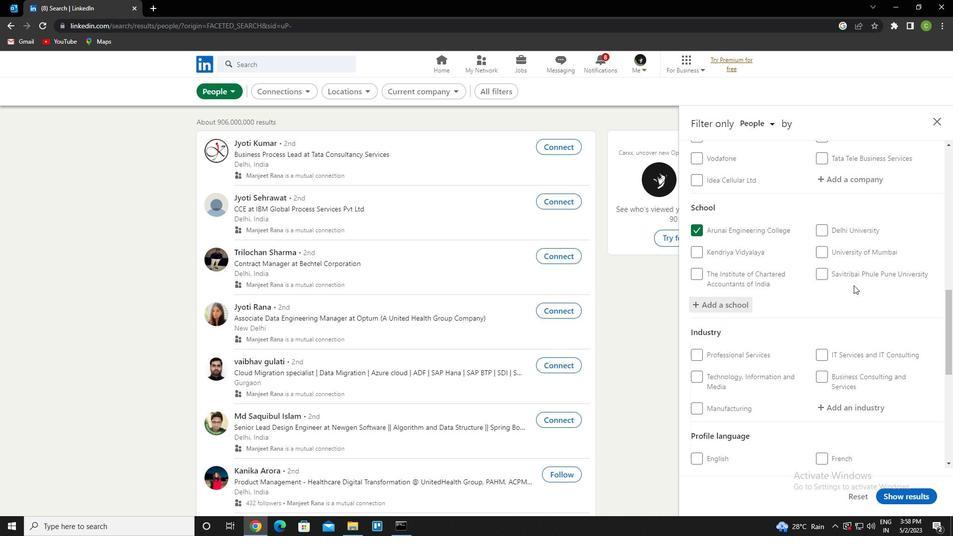 
Action: Mouse scrolled (854, 285) with delta (0, 0)
Screenshot: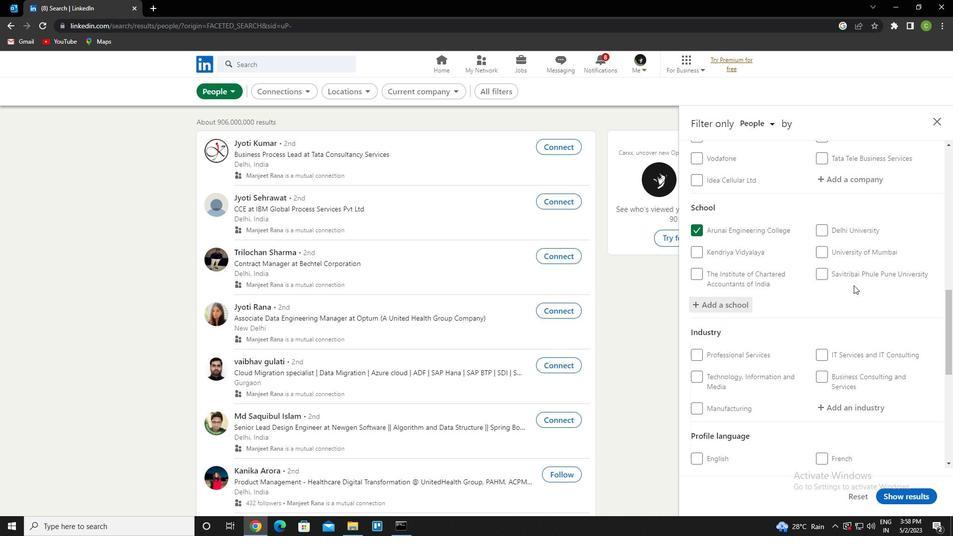 
Action: Mouse scrolled (854, 285) with delta (0, 0)
Screenshot: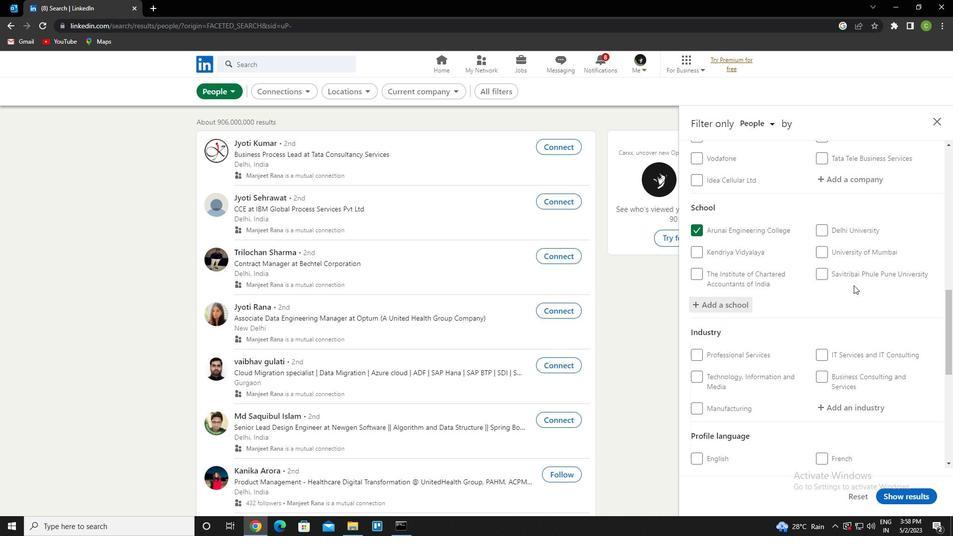 
Action: Mouse moved to (840, 263)
Screenshot: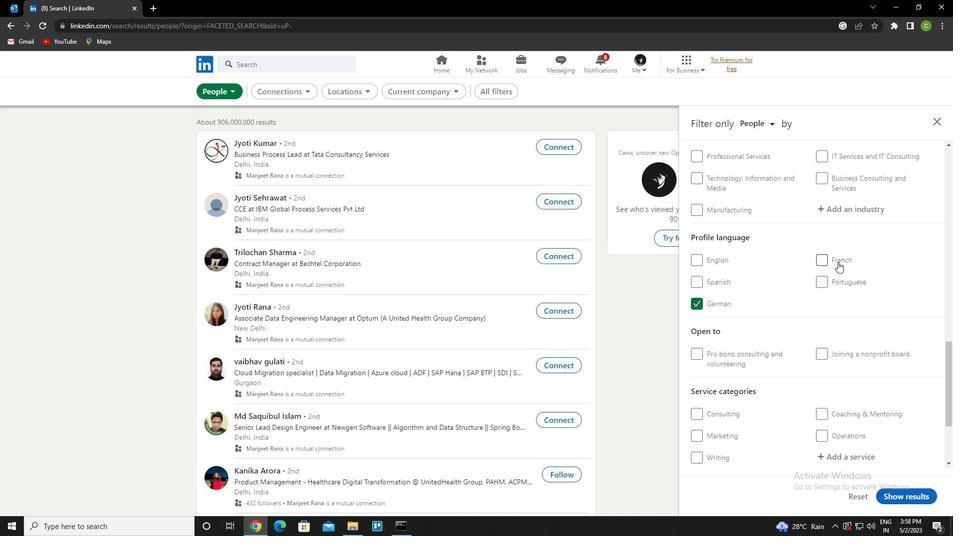 
Action: Mouse scrolled (840, 264) with delta (0, 0)
Screenshot: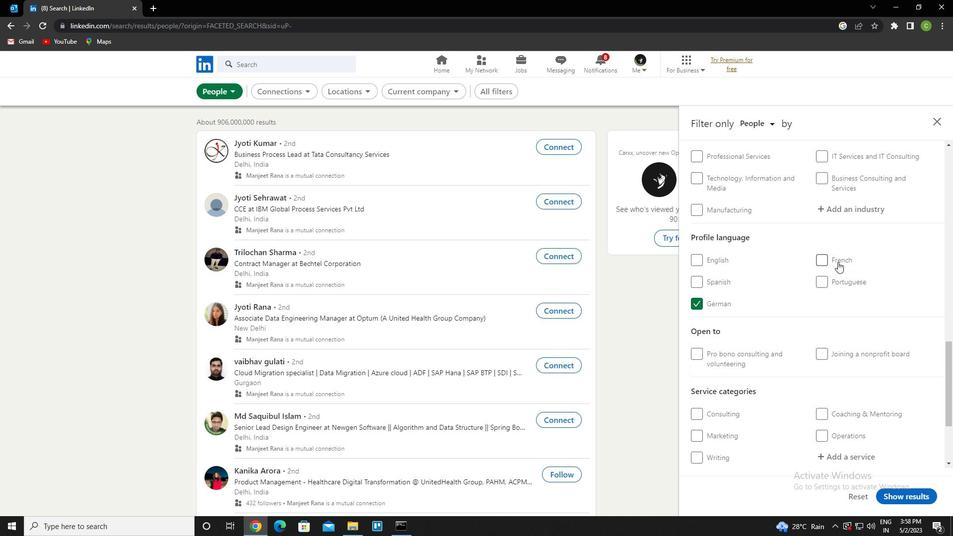 
Action: Mouse moved to (841, 259)
Screenshot: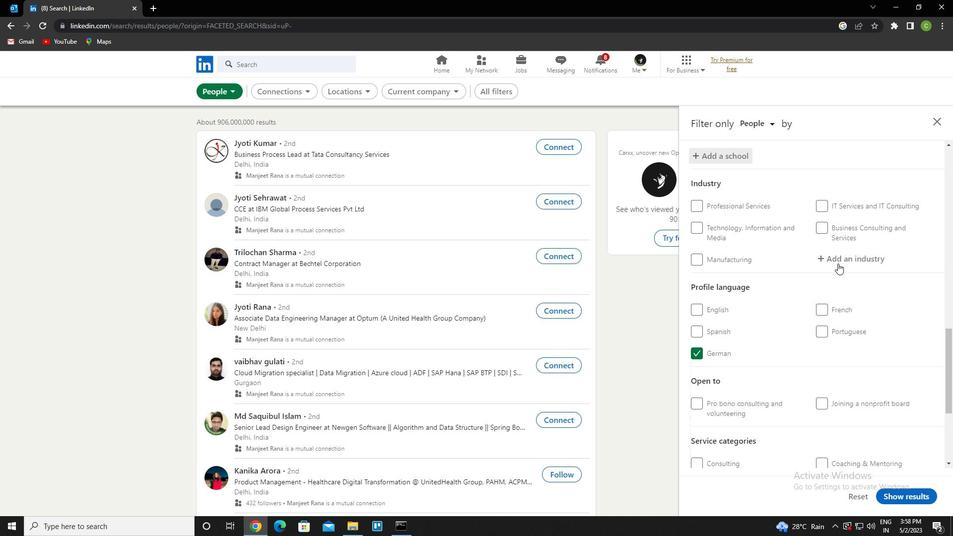 
Action: Mouse pressed left at (841, 259)
Screenshot: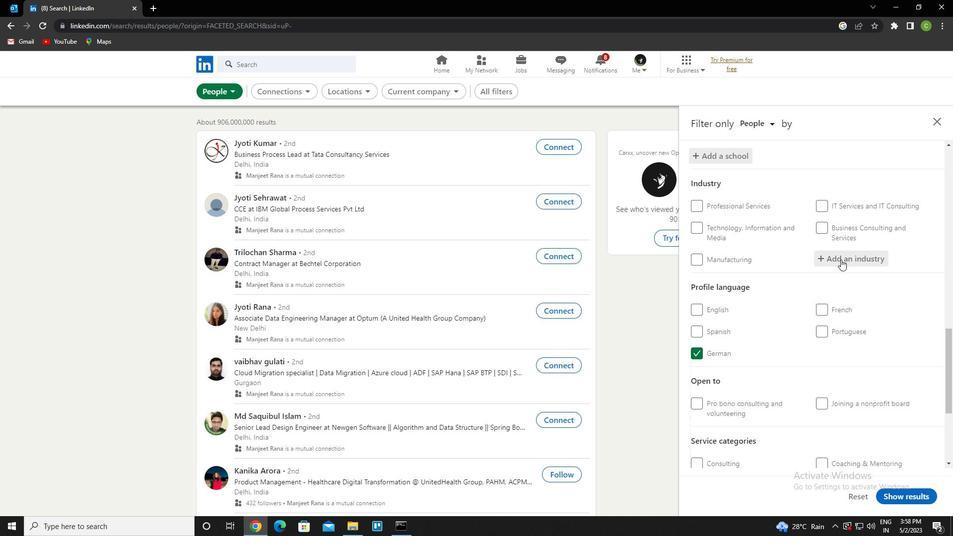 
Action: Mouse moved to (841, 259)
Screenshot: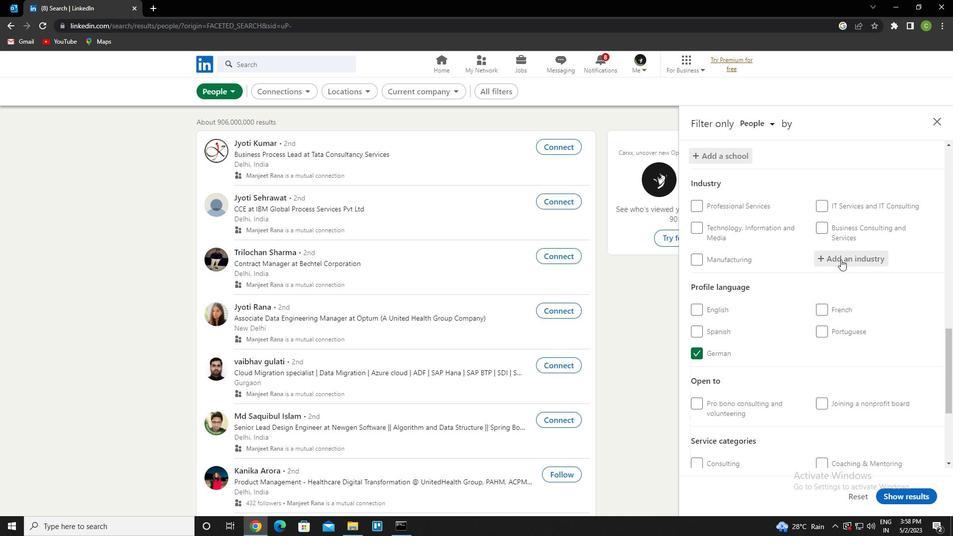 
Action: Key pressed <Key.caps_lock>W<Key.caps_lock>HOLESALE<Key.space>MOTOR<Key.down><Key.enter>
Screenshot: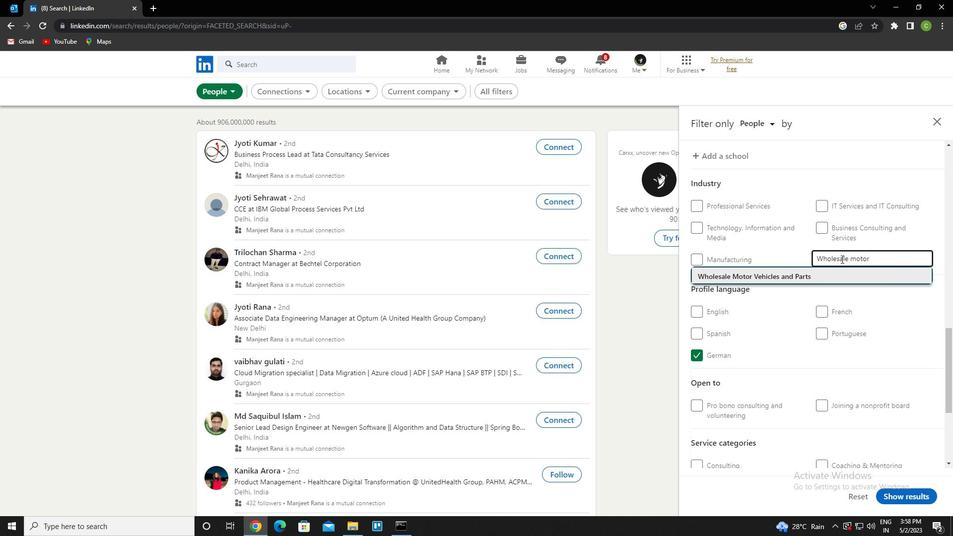 
Action: Mouse scrolled (841, 258) with delta (0, 0)
Screenshot: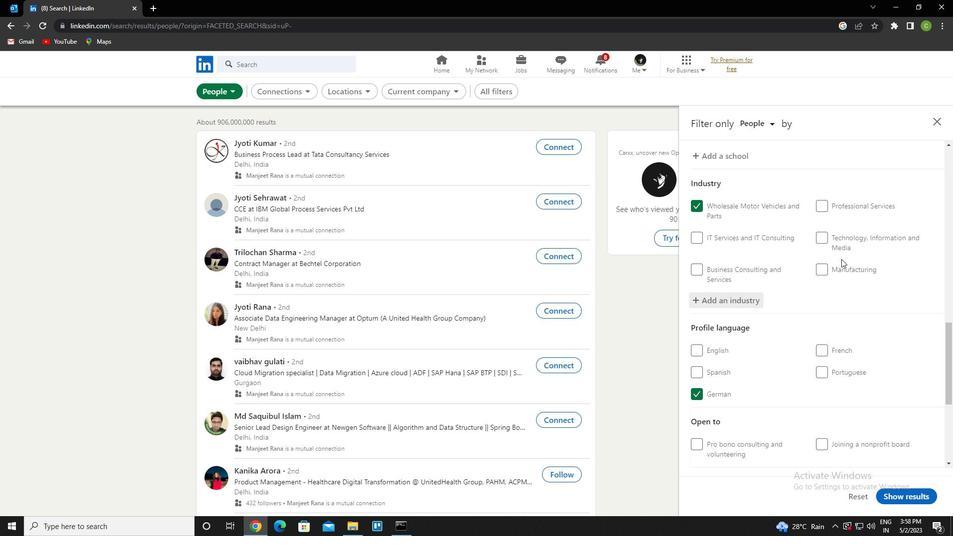 
Action: Mouse scrolled (841, 258) with delta (0, 0)
Screenshot: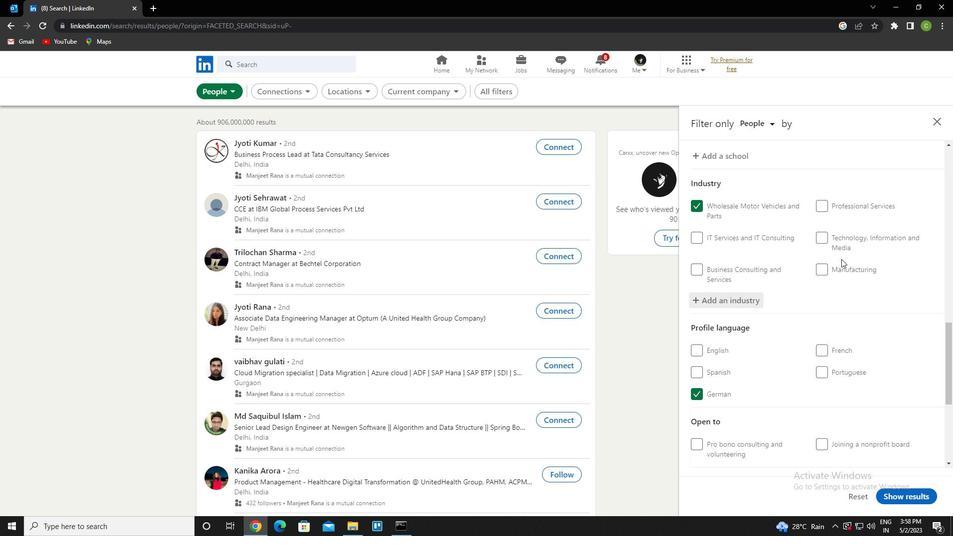 
Action: Mouse scrolled (841, 258) with delta (0, 0)
Screenshot: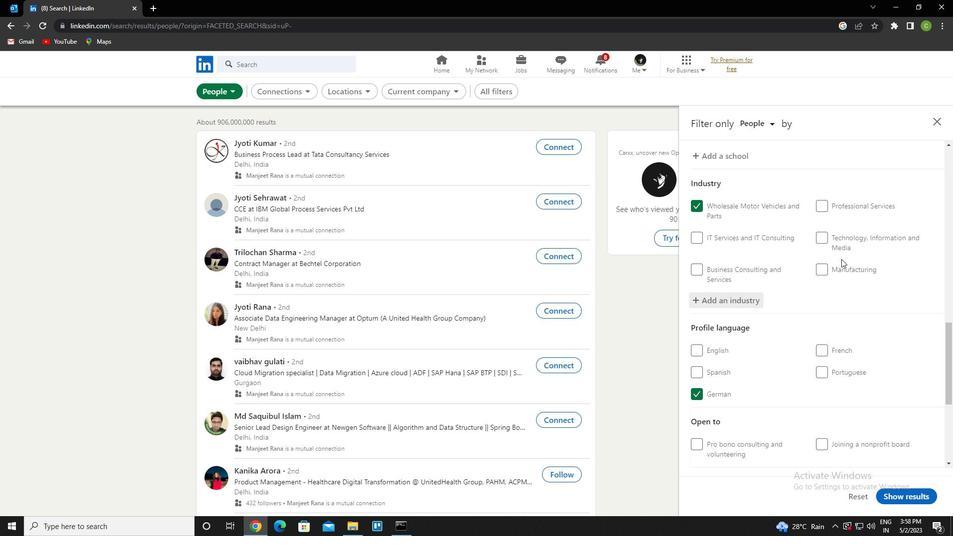 
Action: Mouse scrolled (841, 258) with delta (0, 0)
Screenshot: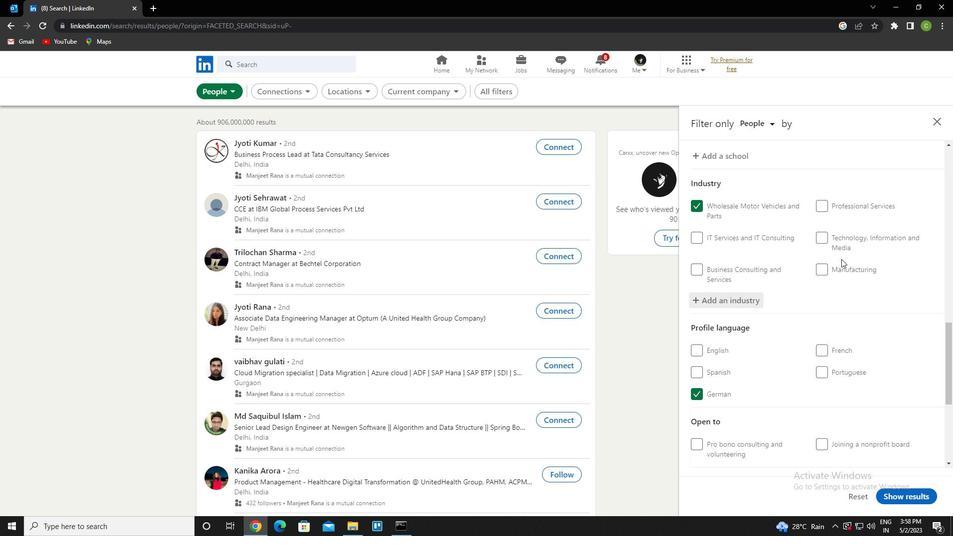 
Action: Mouse moved to (848, 351)
Screenshot: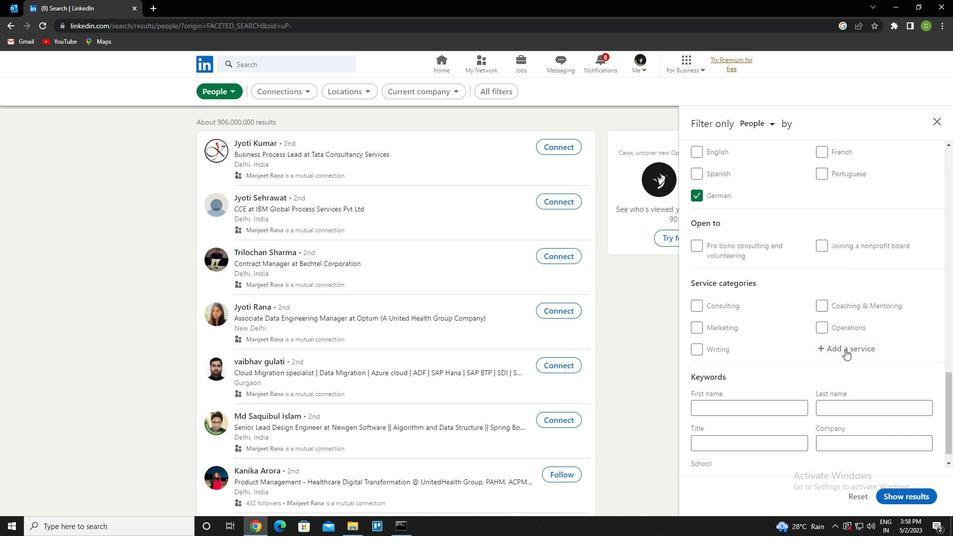 
Action: Mouse pressed left at (848, 351)
Screenshot: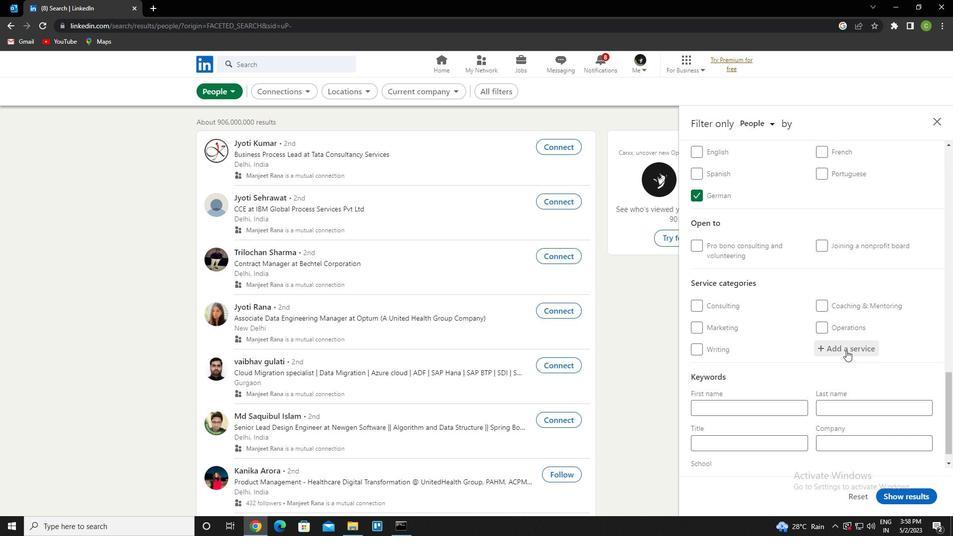 
Action: Key pressed <Key.caps_lock>E<Key.caps_lock>XECUTIVE<Key.space>COA<Key.down><Key.enter>
Screenshot: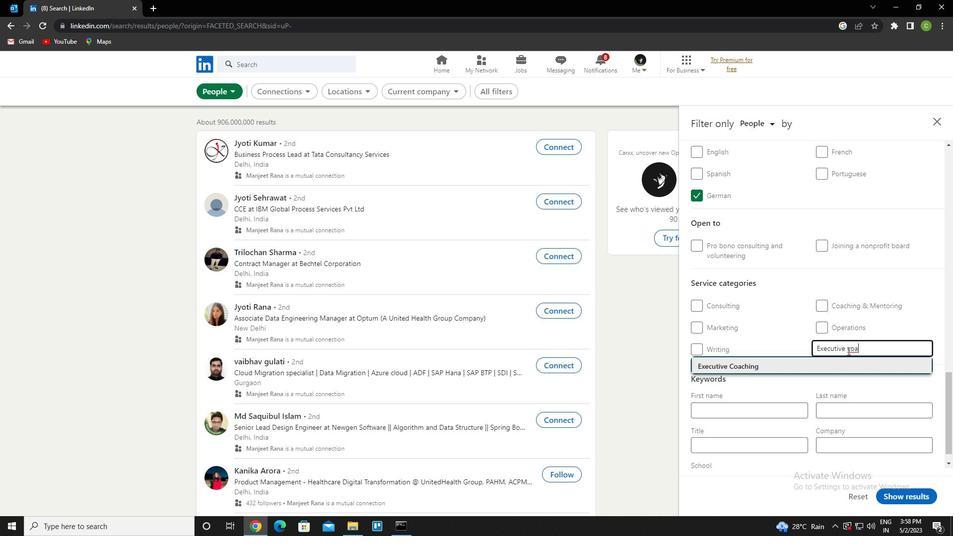 
Action: Mouse scrolled (848, 350) with delta (0, 0)
Screenshot: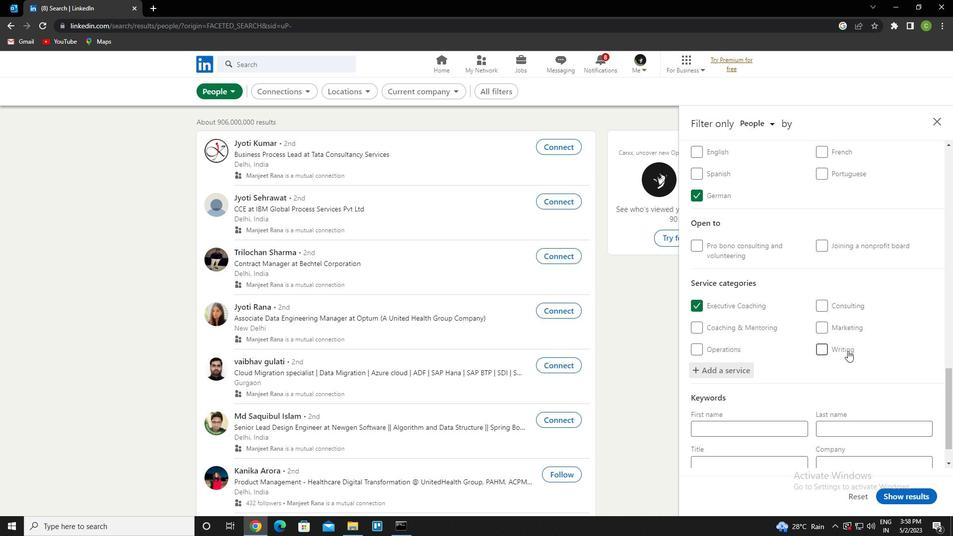 
Action: Mouse scrolled (848, 350) with delta (0, 0)
Screenshot: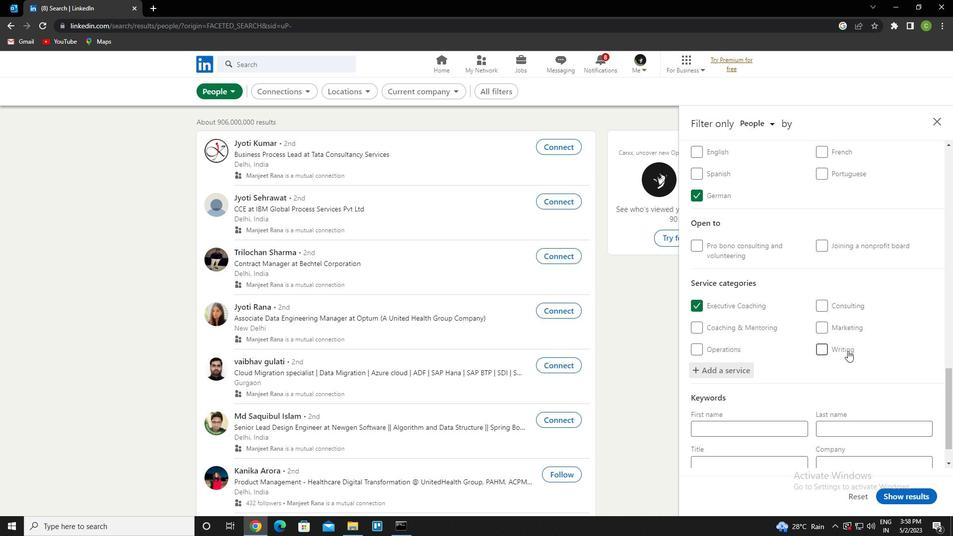 
Action: Mouse scrolled (848, 350) with delta (0, 0)
Screenshot: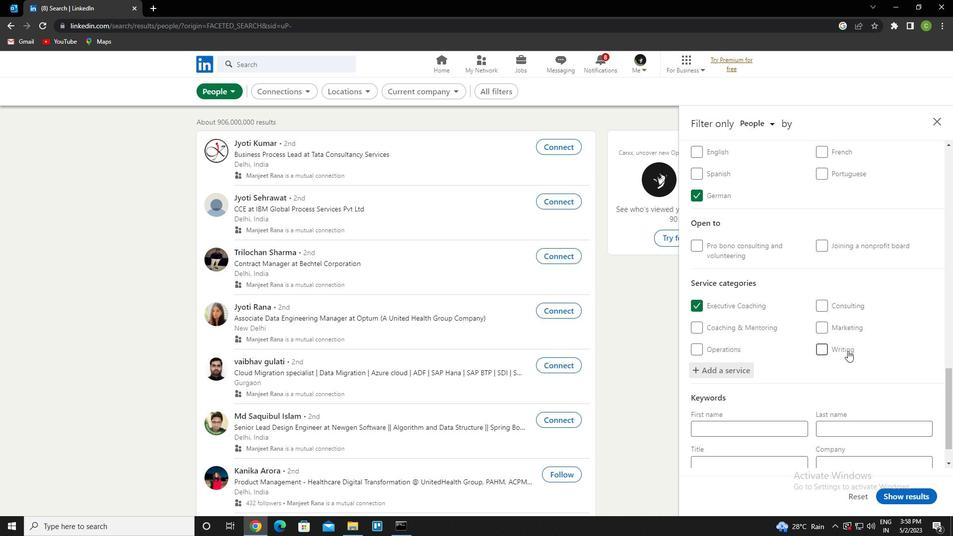 
Action: Mouse scrolled (848, 350) with delta (0, 0)
Screenshot: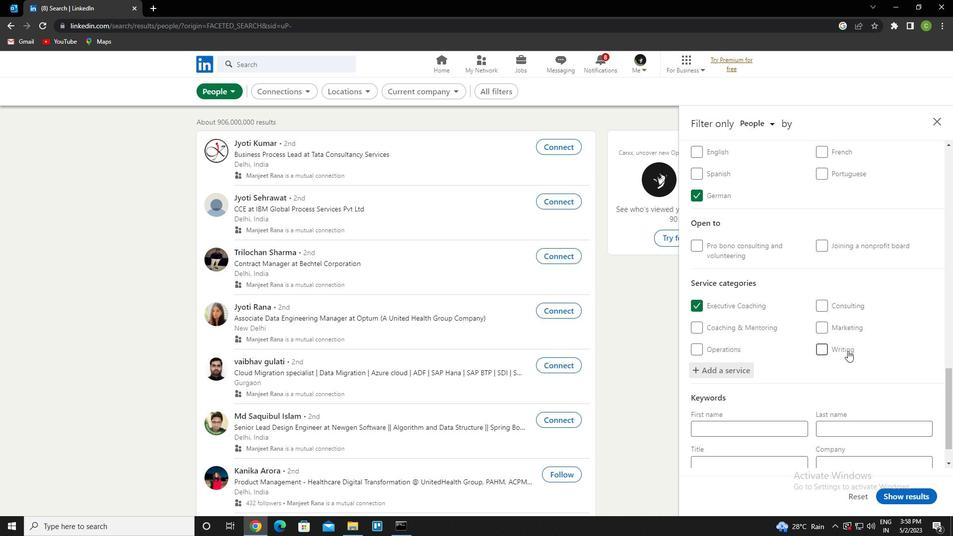 
Action: Mouse scrolled (848, 350) with delta (0, 0)
Screenshot: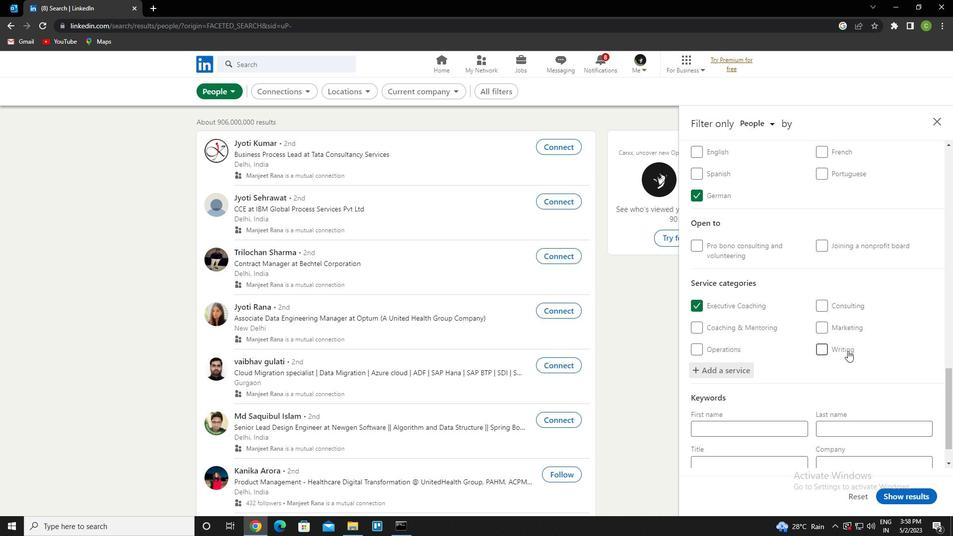 
Action: Mouse scrolled (848, 350) with delta (0, 0)
Screenshot: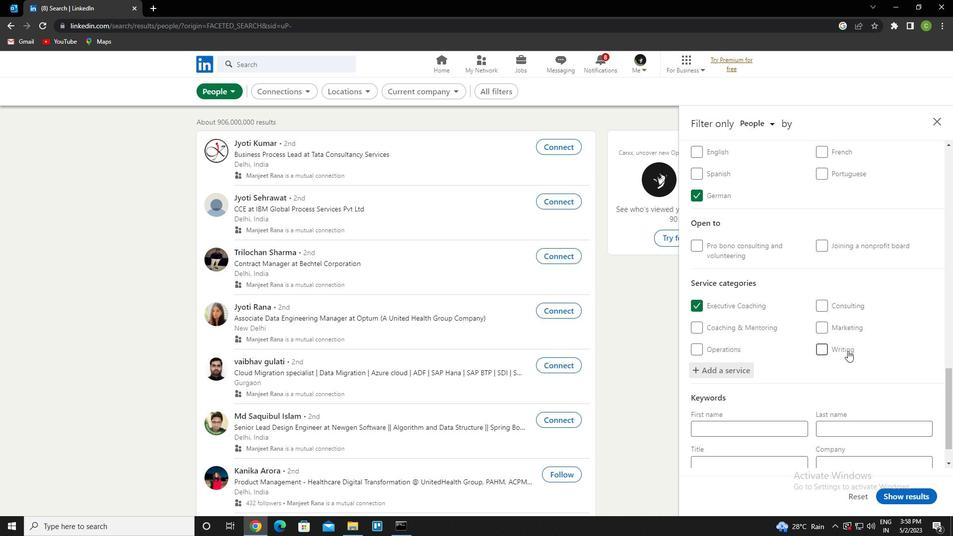 
Action: Mouse moved to (770, 423)
Screenshot: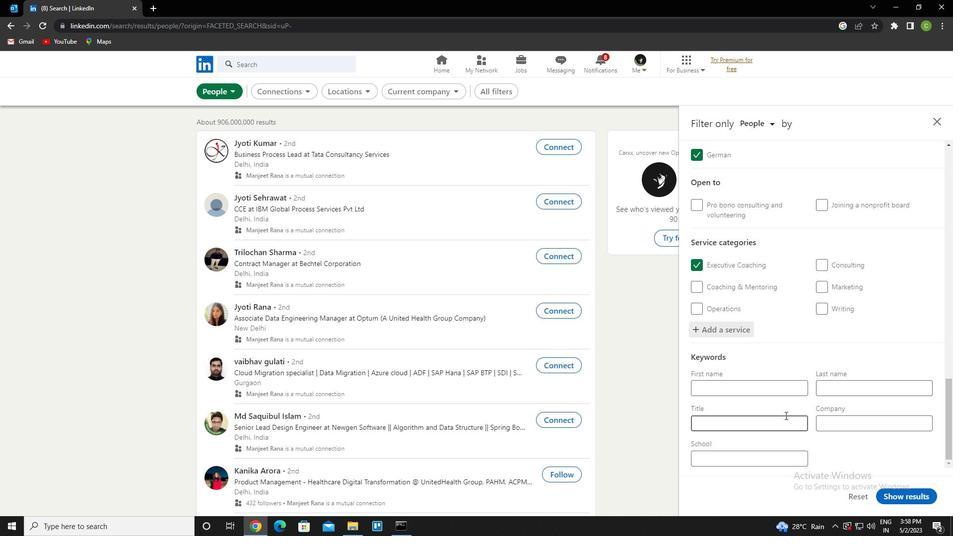
Action: Mouse pressed left at (770, 423)
Screenshot: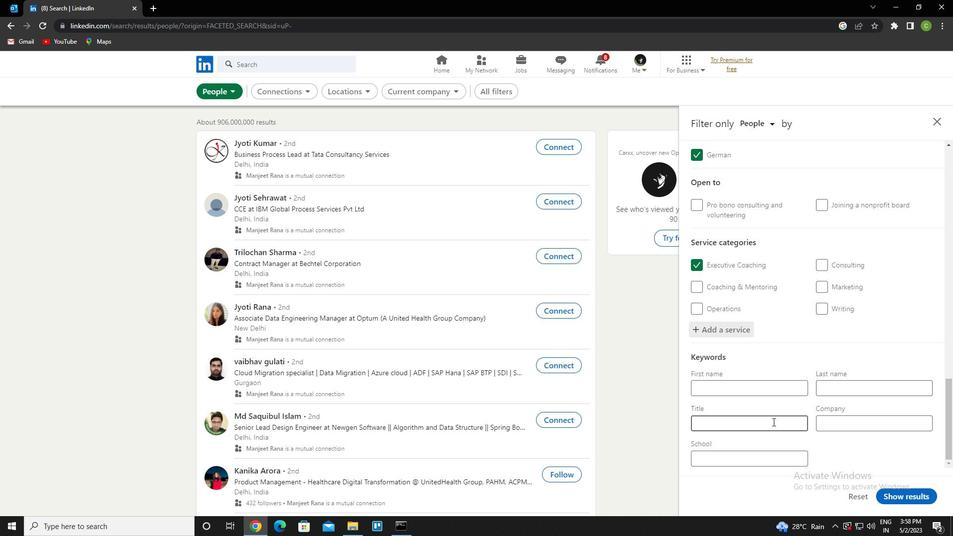 
Action: Key pressed <Key.caps_lock>S<Key.caps_lock>UBSTITUTE<Key.space><Key.caps_lock>T<Key.caps_lock>EACHER
Screenshot: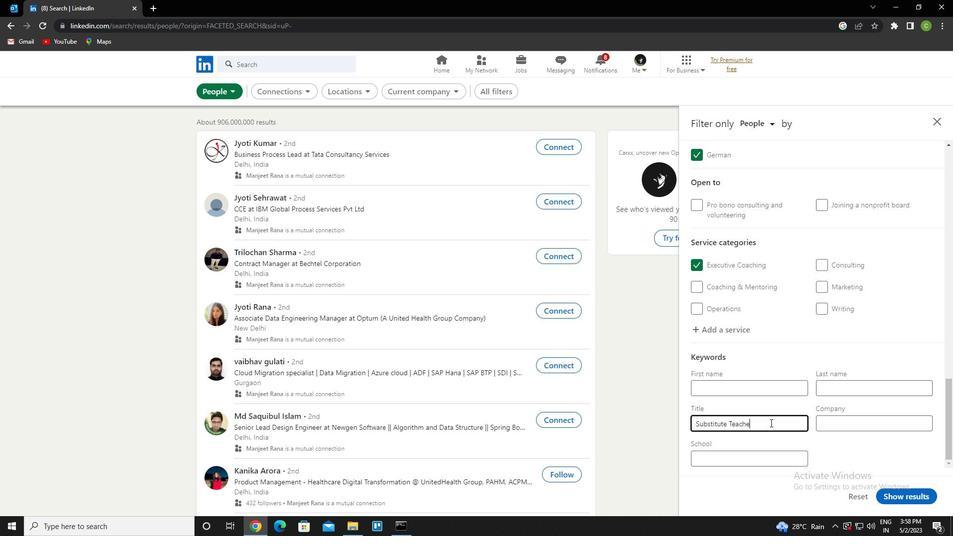 
Action: Mouse moved to (923, 498)
Screenshot: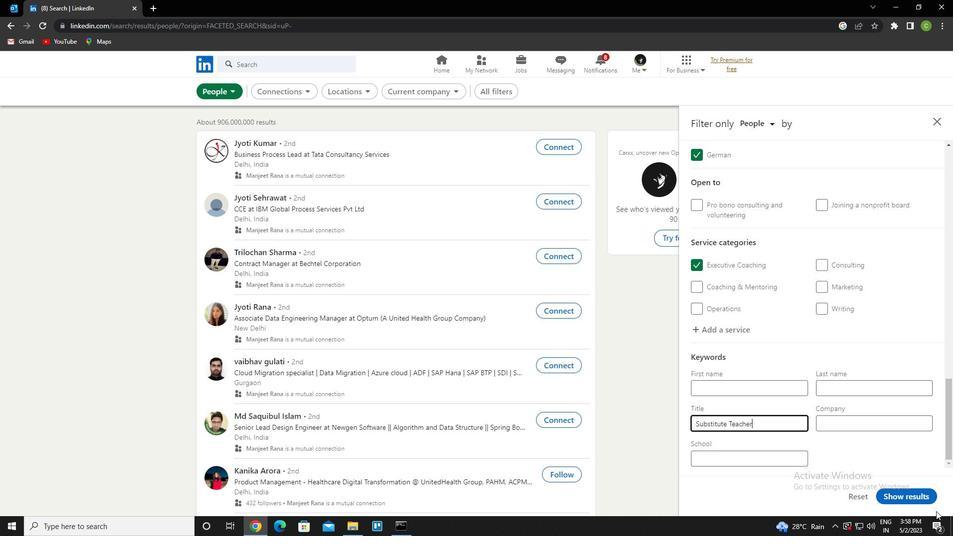 
Action: Mouse pressed left at (923, 498)
Screenshot: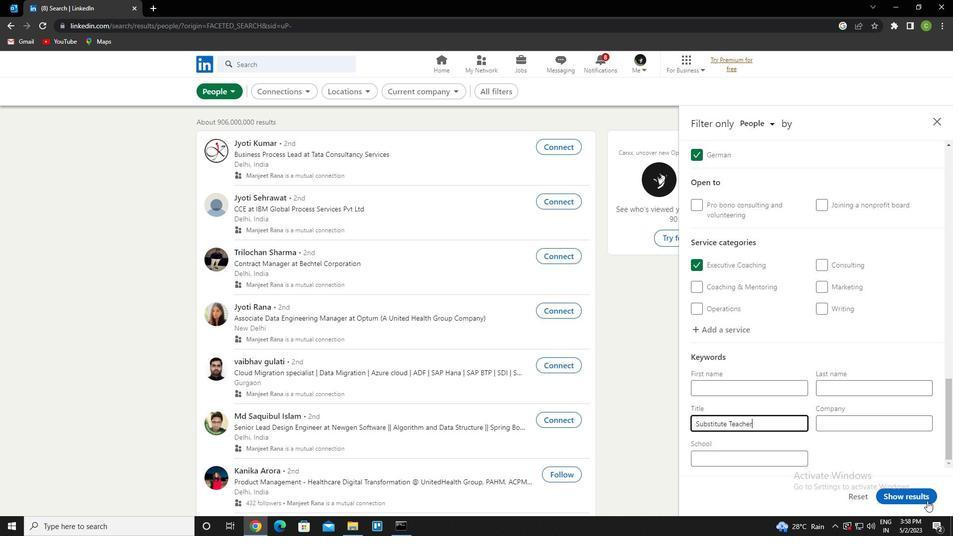 
Action: Mouse moved to (564, 413)
Screenshot: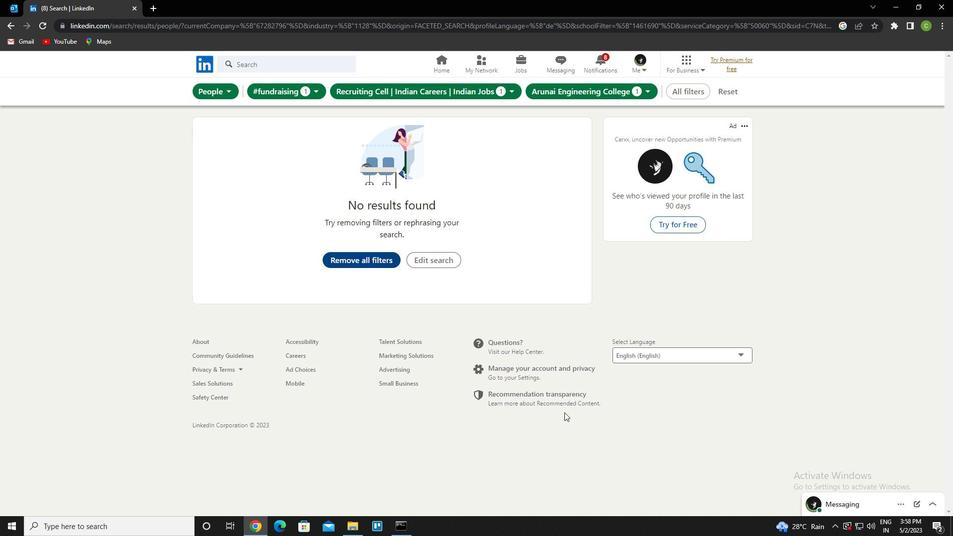 
